 Task: Add a signature Kayla Brown containing With heartfelt thanks and warm wishes, Kayla Brown to email address softage.3@softage.net and add a folder Water quality
Action: Mouse moved to (92, 106)
Screenshot: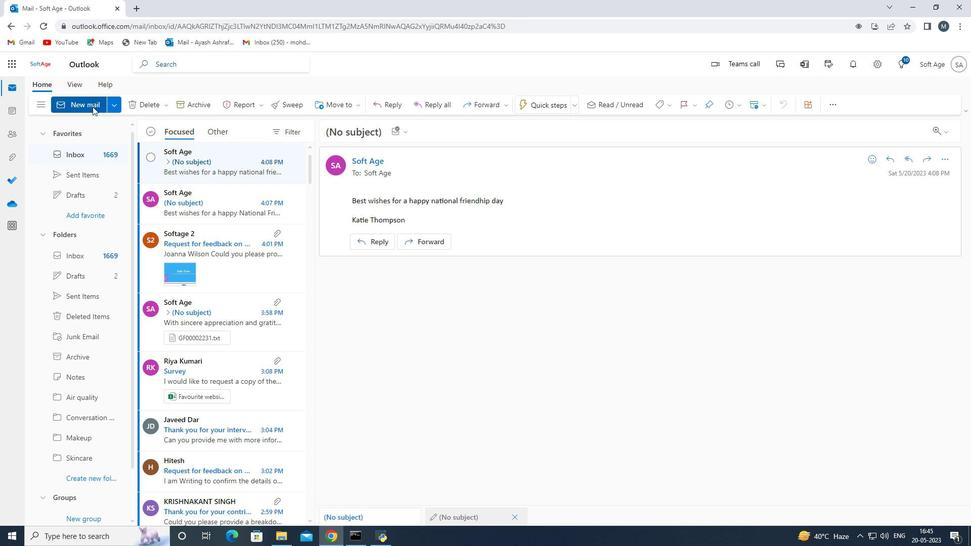 
Action: Mouse pressed left at (92, 106)
Screenshot: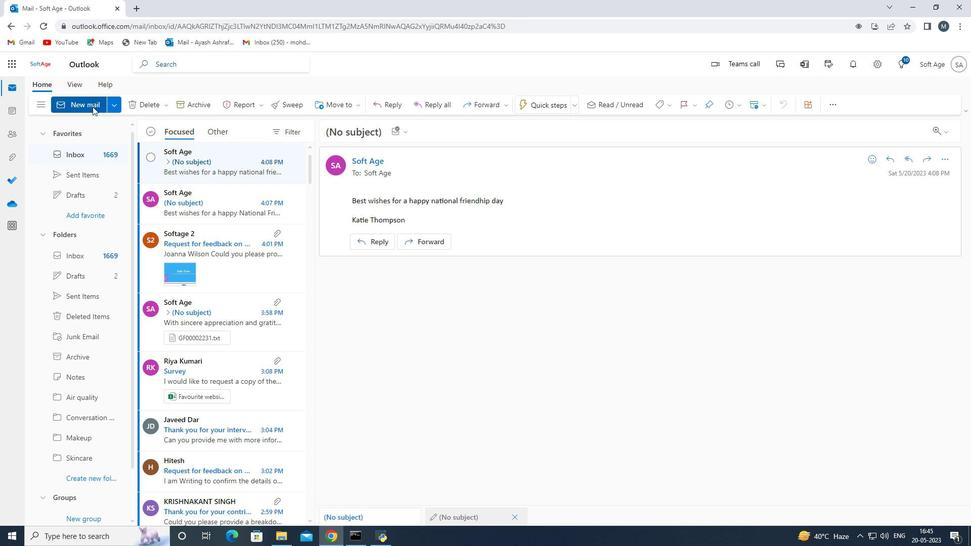 
Action: Mouse moved to (405, 164)
Screenshot: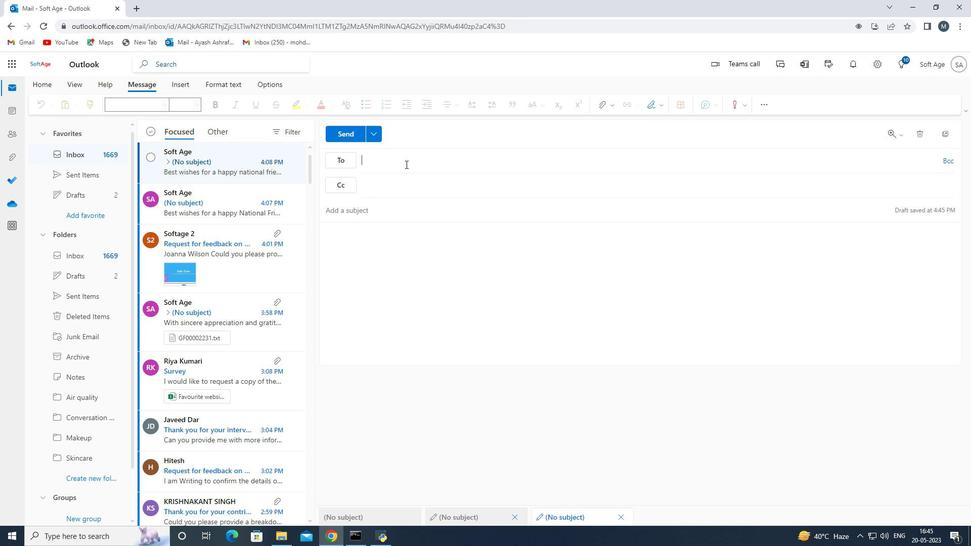 
Action: Mouse pressed left at (405, 164)
Screenshot: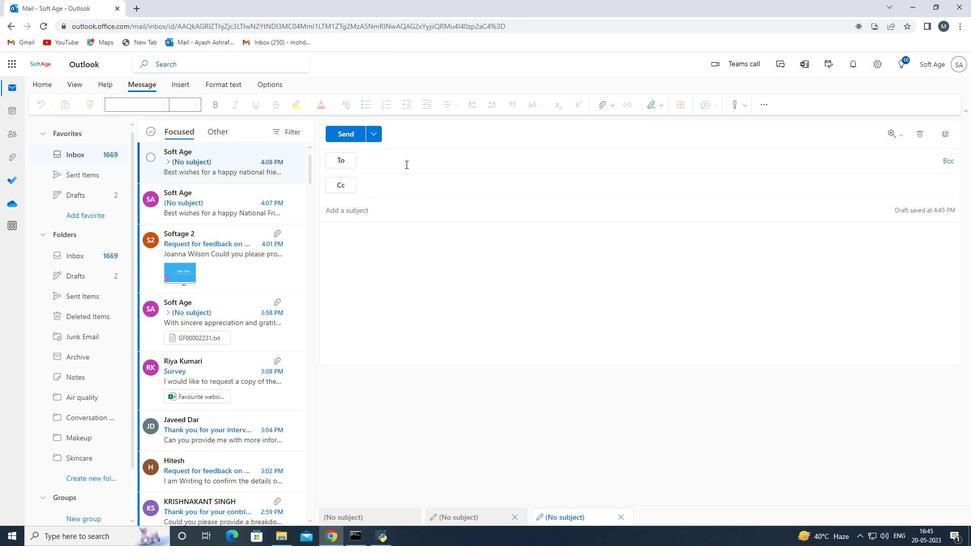 
Action: Mouse moved to (405, 163)
Screenshot: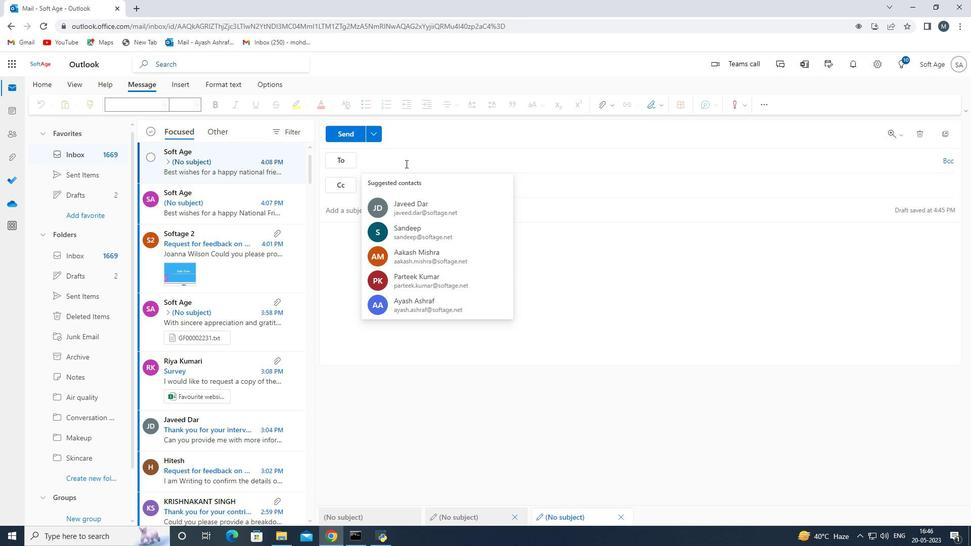 
Action: Key pressed <Key.shift>Kayla<Key.space><Key.shift>Brown<Key.space><Key.backspace><Key.backspace><Key.backspace><Key.backspace><Key.backspace><Key.backspace><Key.backspace><Key.backspace><Key.backspace><Key.backspace><Key.backspace><Key.backspace><Key.backspace><Key.backspace><Key.backspace><Key.backspace><Key.backspace><Key.backspace>
Screenshot: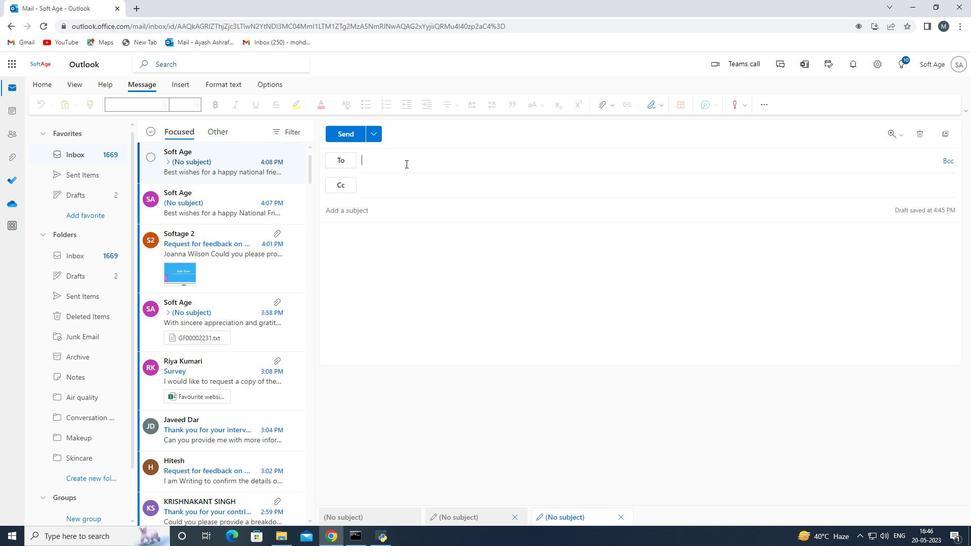 
Action: Mouse moved to (652, 108)
Screenshot: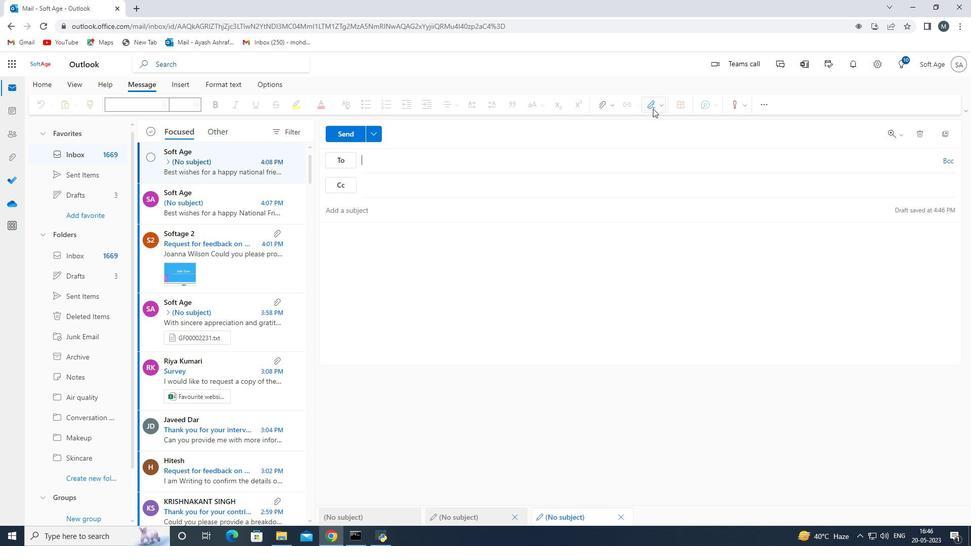 
Action: Mouse pressed left at (652, 108)
Screenshot: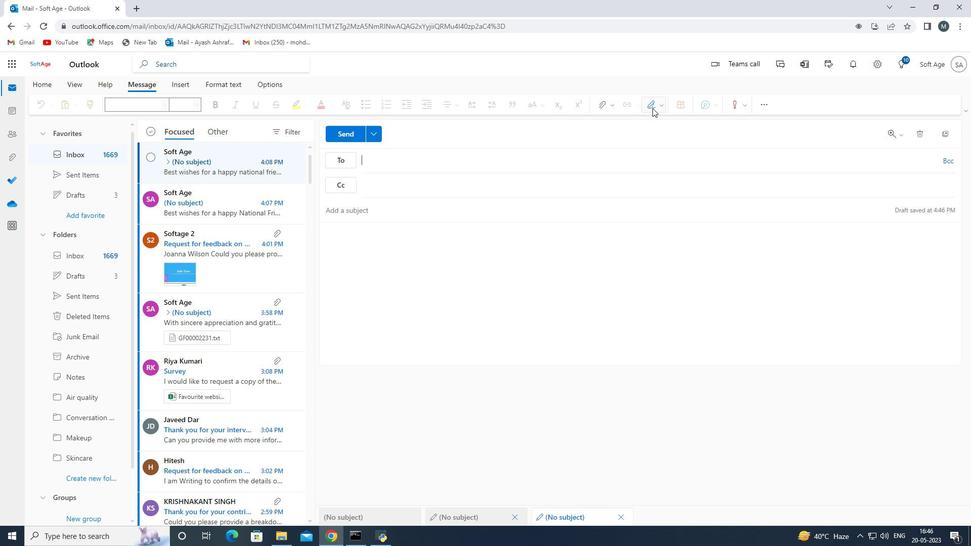 
Action: Mouse moved to (633, 149)
Screenshot: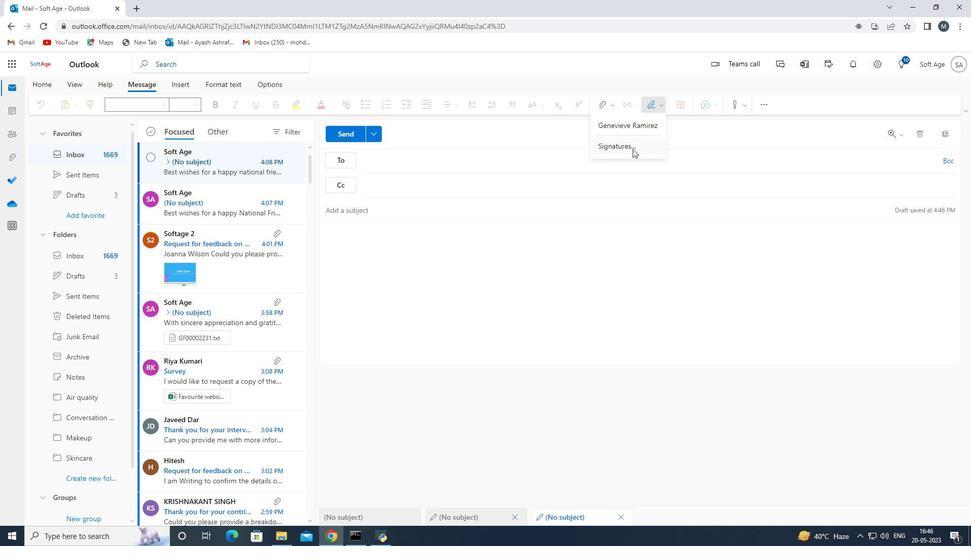 
Action: Mouse pressed left at (633, 149)
Screenshot: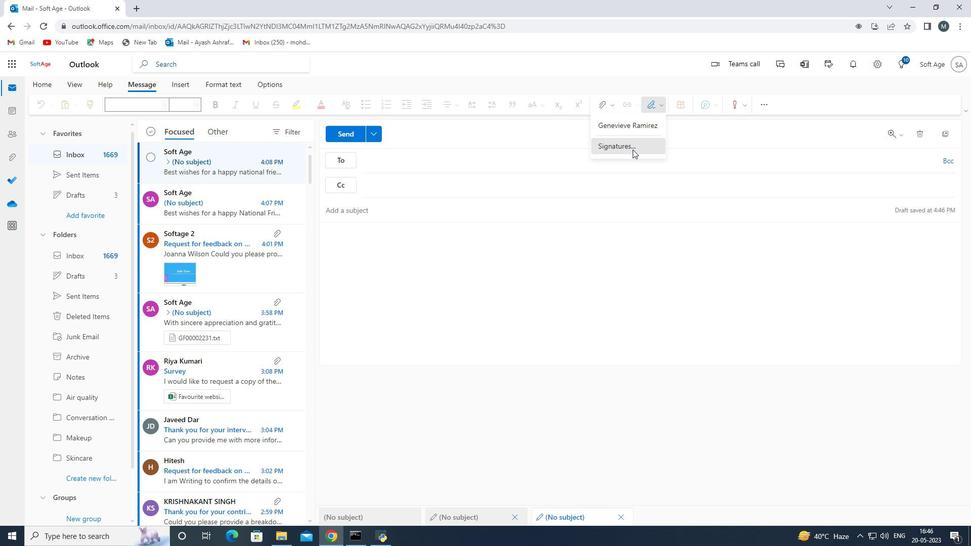
Action: Mouse moved to (673, 183)
Screenshot: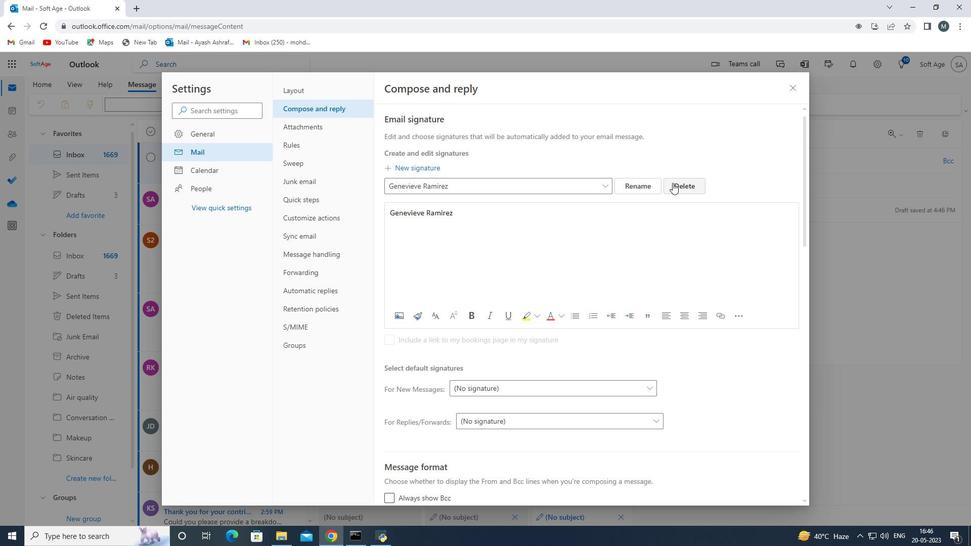 
Action: Mouse pressed left at (673, 183)
Screenshot: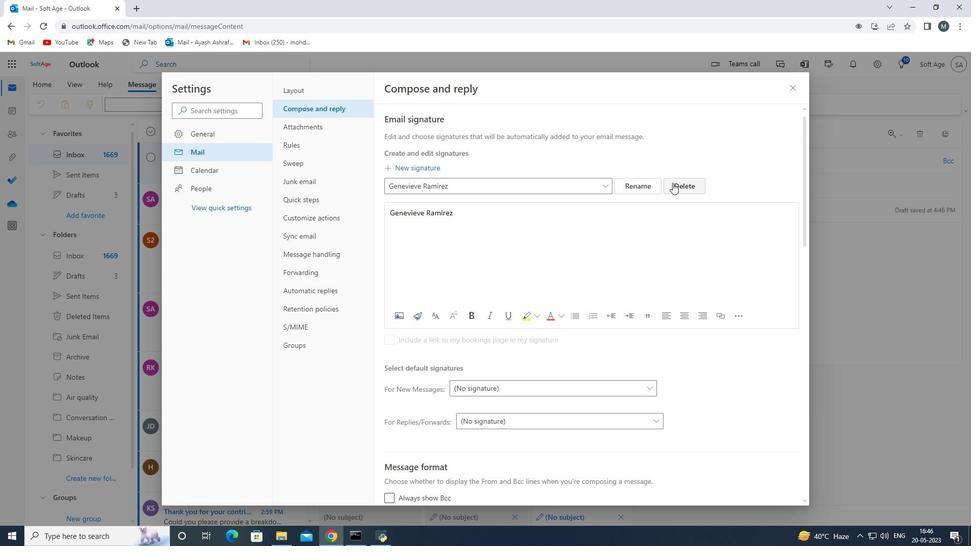 
Action: Mouse moved to (506, 184)
Screenshot: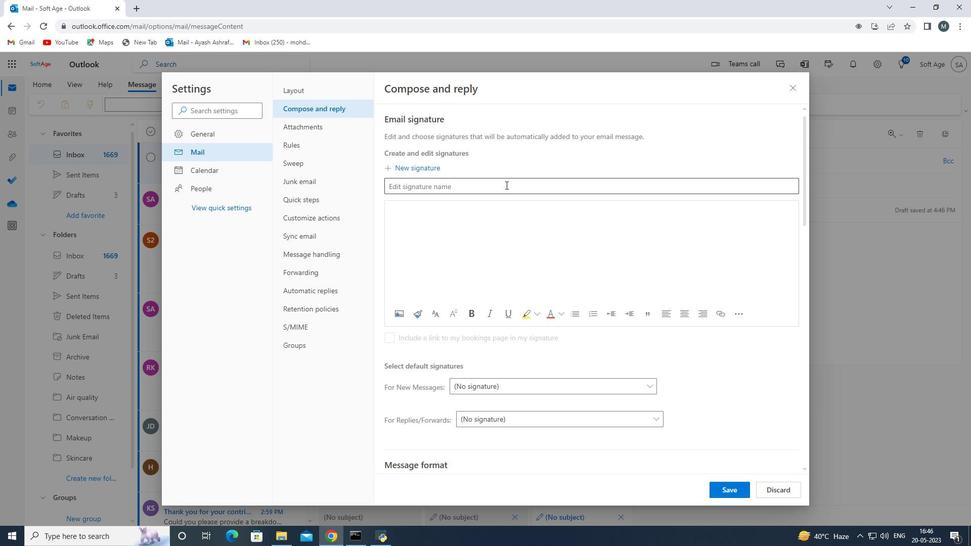 
Action: Mouse pressed left at (506, 184)
Screenshot: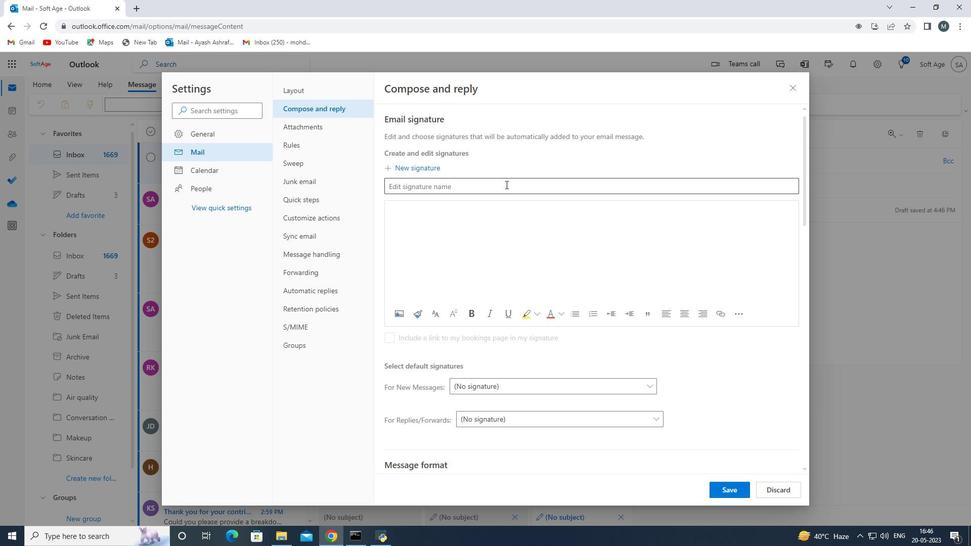 
Action: Mouse moved to (506, 184)
Screenshot: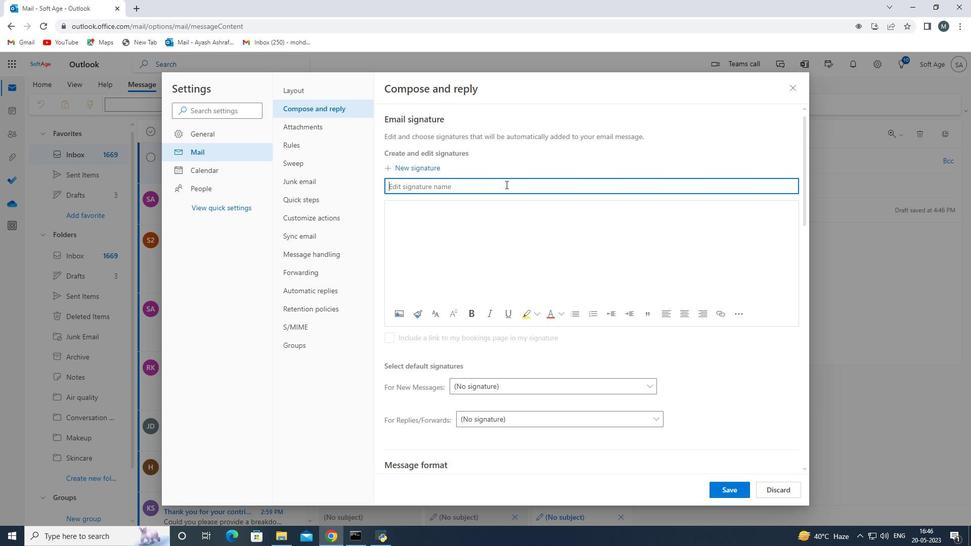 
Action: Key pressed <Key.shift><Key.shift><Key.shift><Key.shift><Key.shift><Key.shift><Key.shift><Key.shift><Key.shift><Key.shift><Key.shift><Key.shift><Key.shift><Key.shift><Key.shift><Key.shift><Key.shift><Key.shift>Kayla<Key.space><Key.shift>Brown<Key.space>
Screenshot: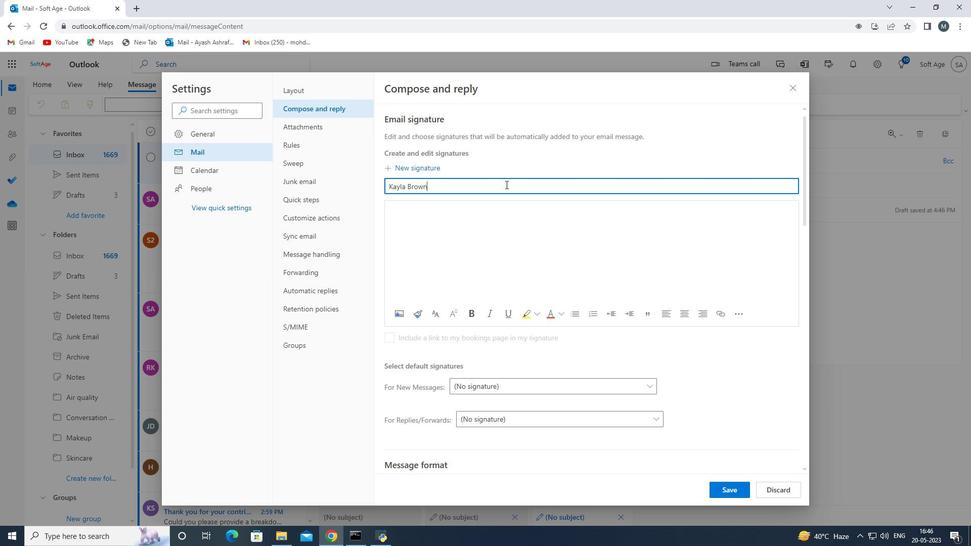 
Action: Mouse moved to (464, 224)
Screenshot: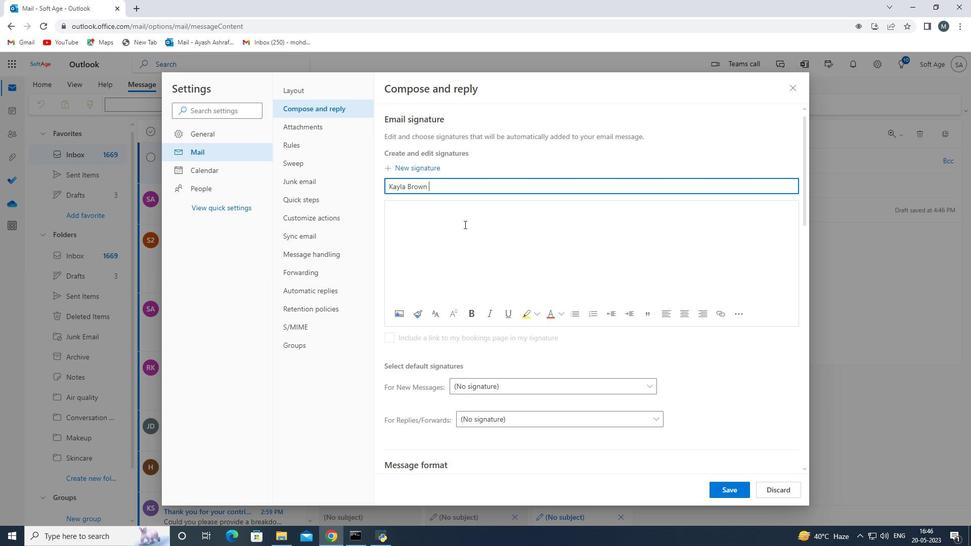 
Action: Mouse pressed left at (464, 224)
Screenshot: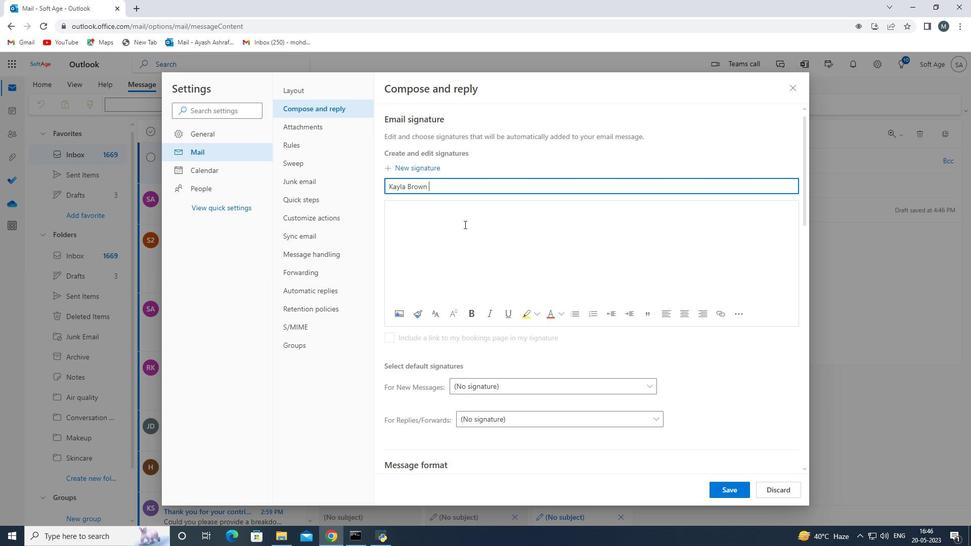 
Action: Key pressed <Key.shift><Key.shift><Key.shift><Key.shift><Key.shift><Key.shift><Key.shift><Key.shift><Key.shift><Key.shift><Key.shift>Kayla<Key.space><Key.shift>Brown<Key.space>
Screenshot: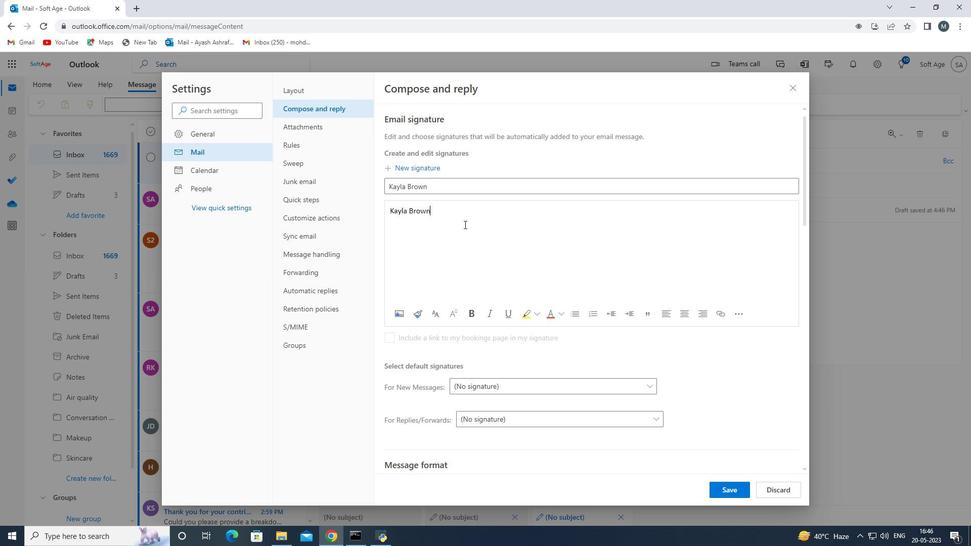 
Action: Mouse moved to (743, 492)
Screenshot: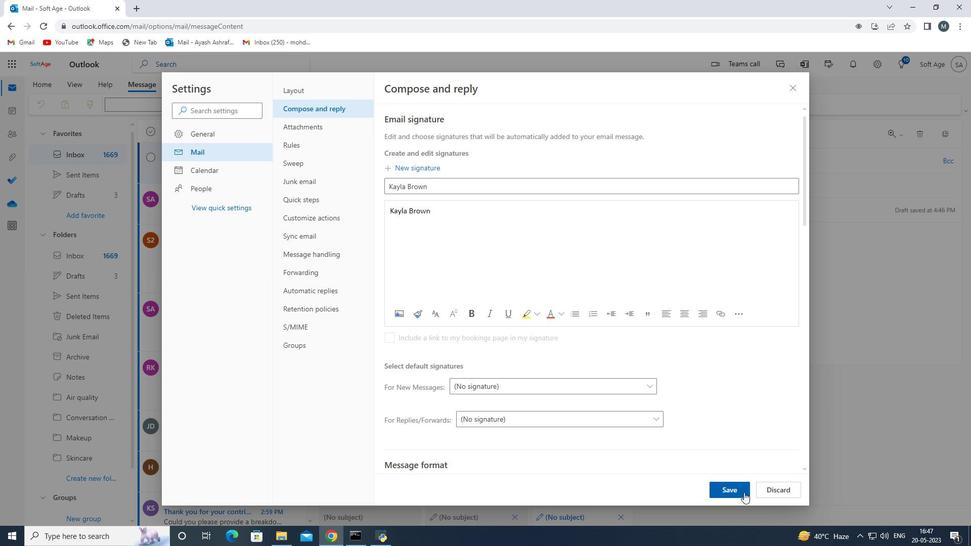 
Action: Mouse pressed left at (743, 492)
Screenshot: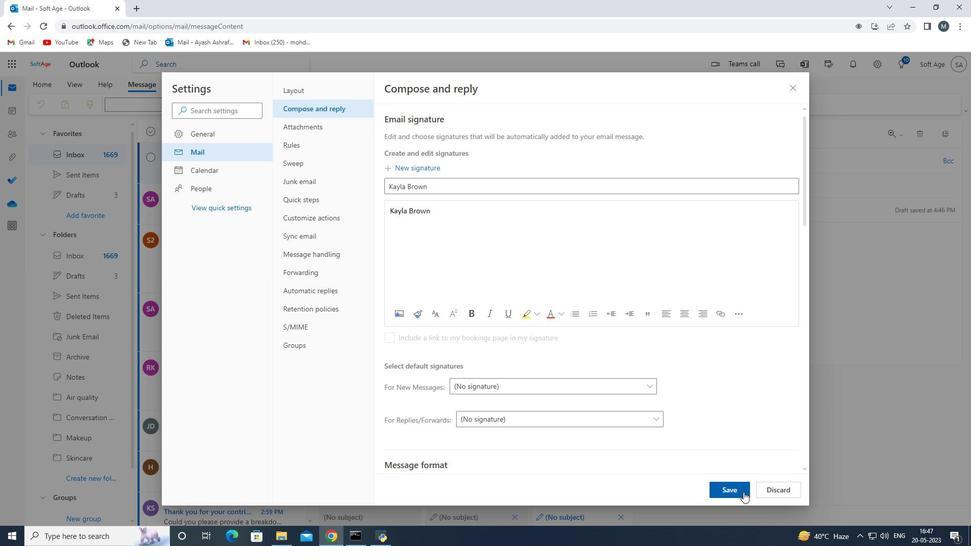 
Action: Mouse moved to (789, 89)
Screenshot: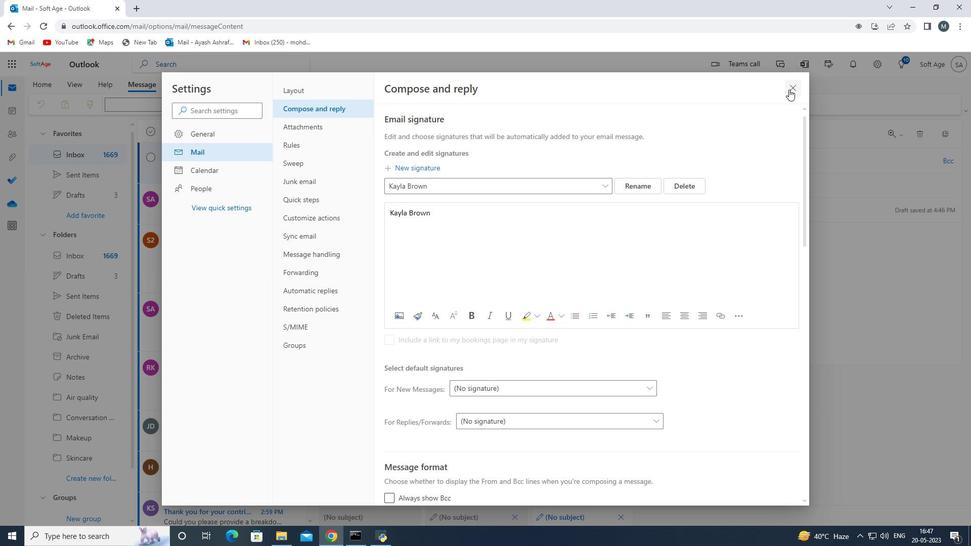 
Action: Mouse pressed left at (789, 89)
Screenshot: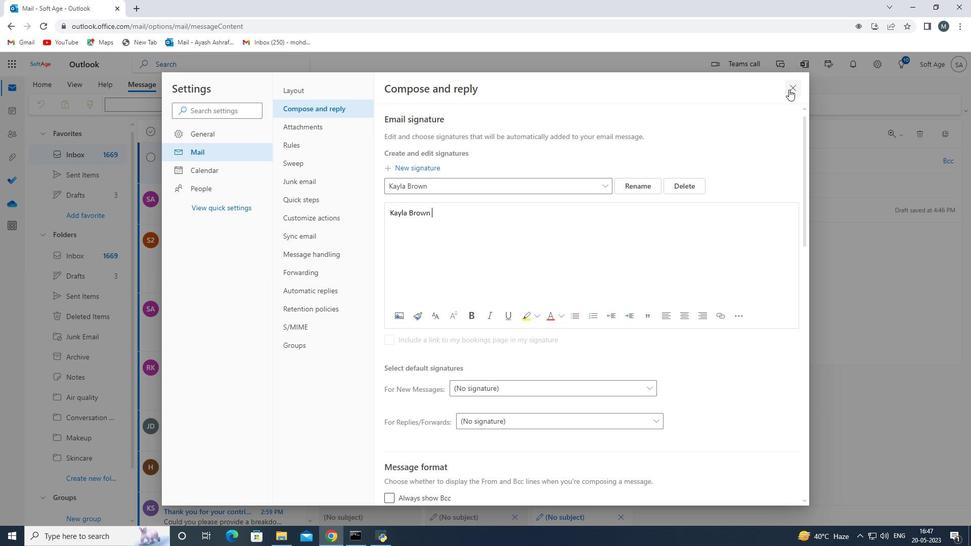 
Action: Mouse moved to (415, 208)
Screenshot: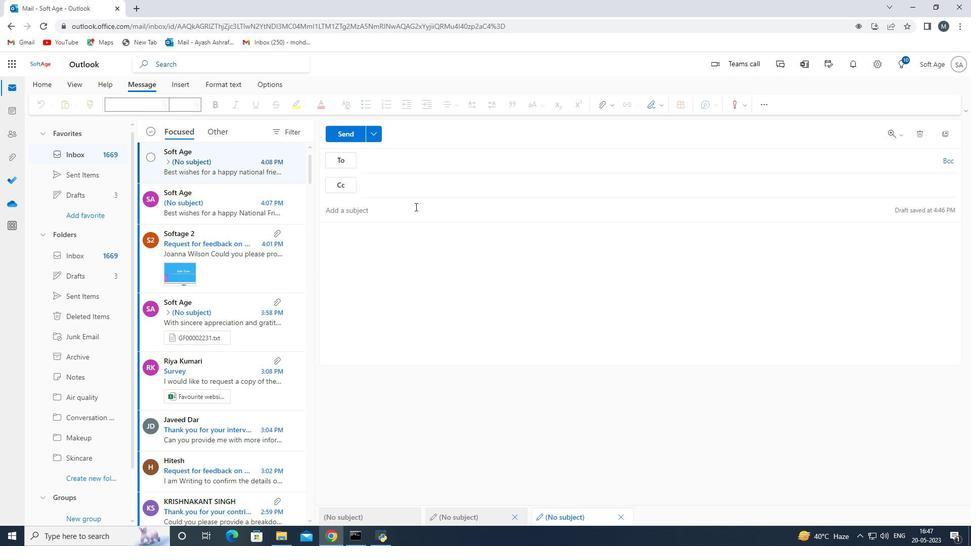 
Action: Mouse pressed left at (415, 208)
Screenshot: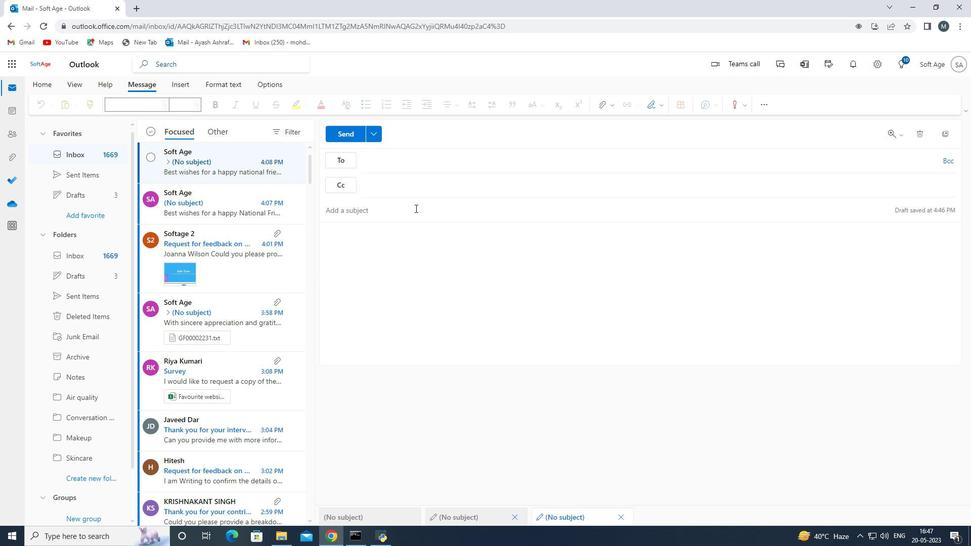 
Action: Mouse moved to (417, 239)
Screenshot: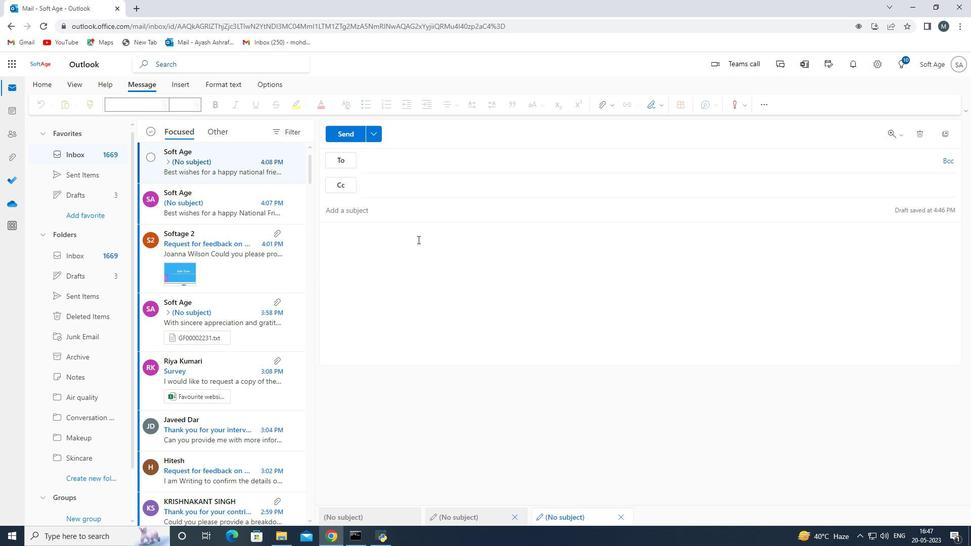 
Action: Mouse pressed left at (417, 239)
Screenshot: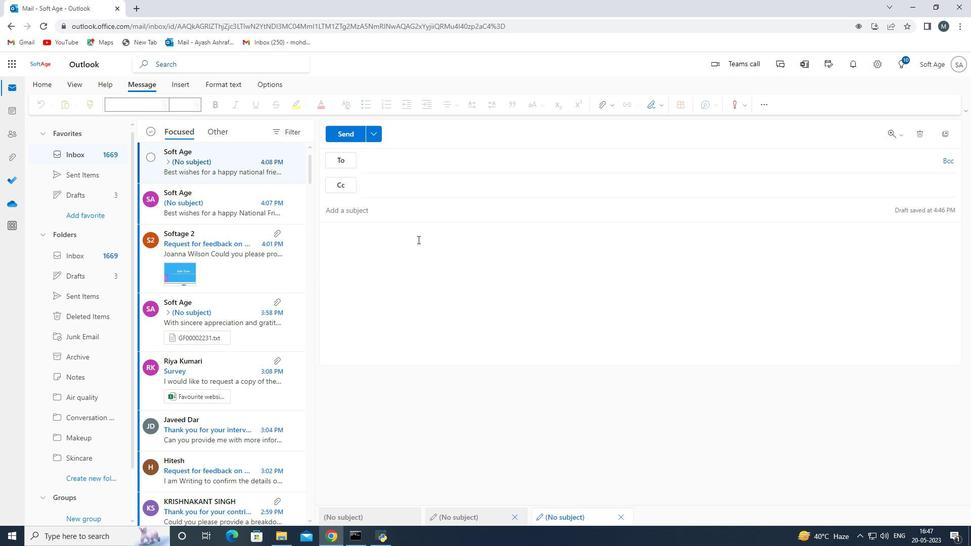 
Action: Mouse moved to (654, 106)
Screenshot: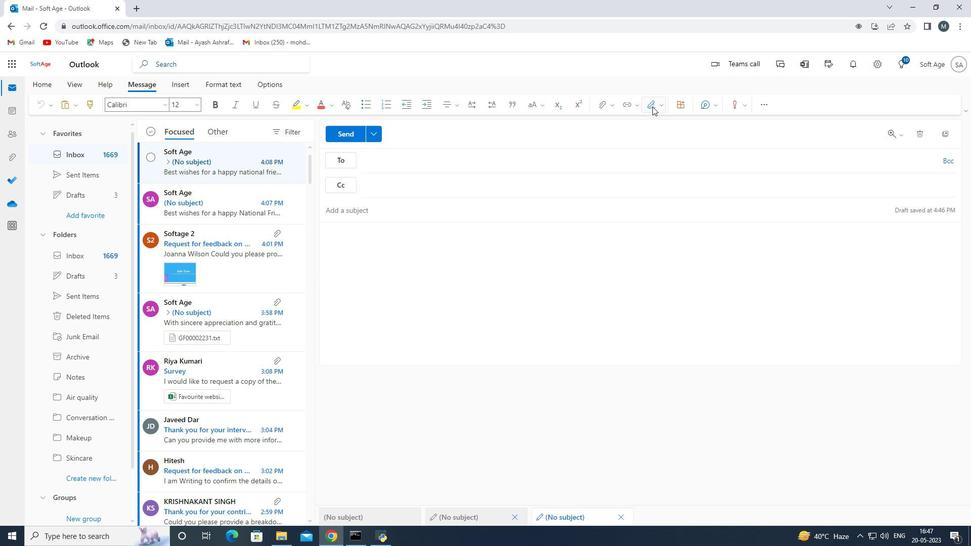 
Action: Mouse pressed left at (654, 106)
Screenshot: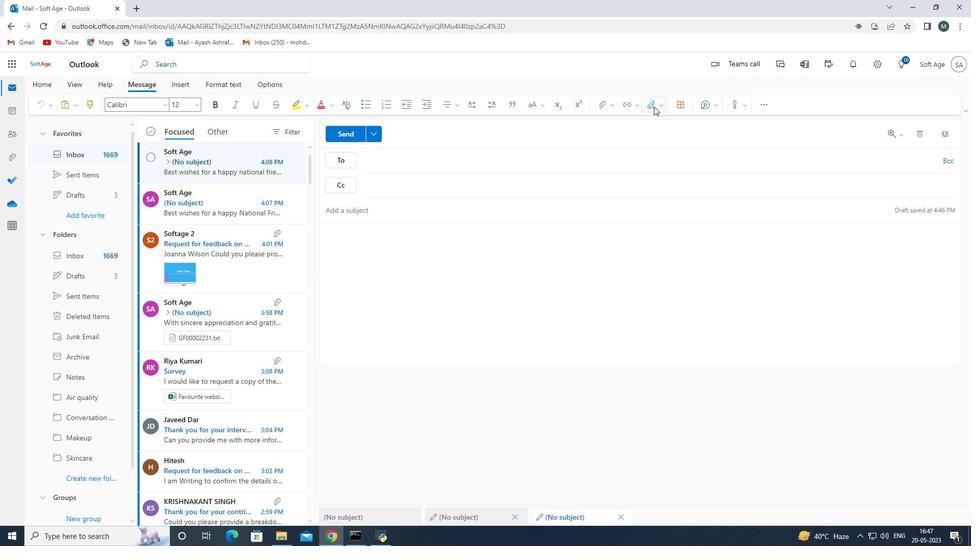 
Action: Mouse moved to (644, 141)
Screenshot: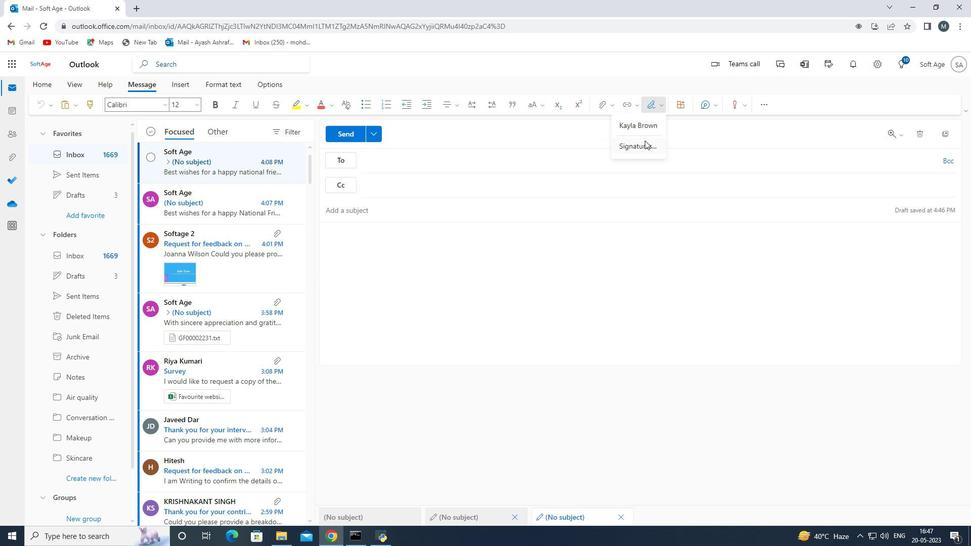 
Action: Mouse pressed left at (644, 141)
Screenshot: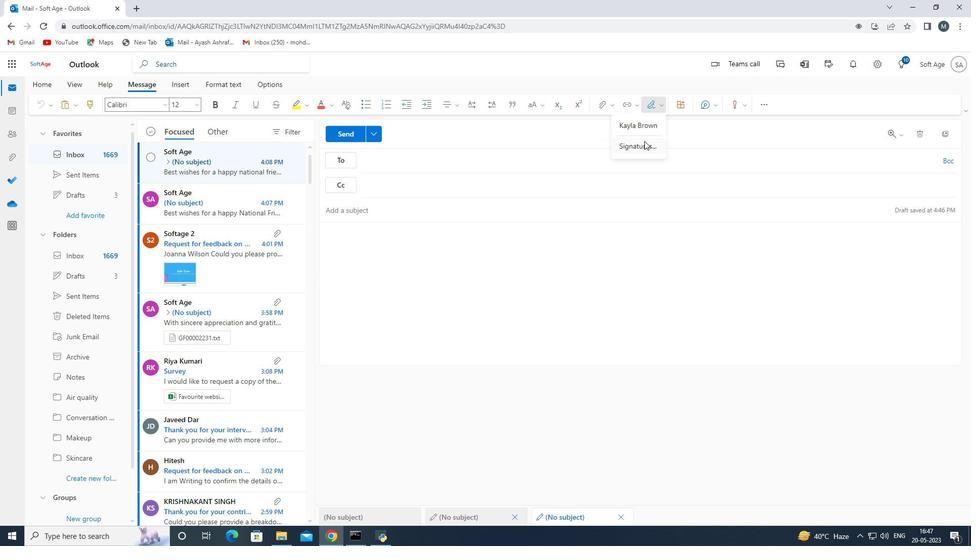 
Action: Mouse moved to (797, 87)
Screenshot: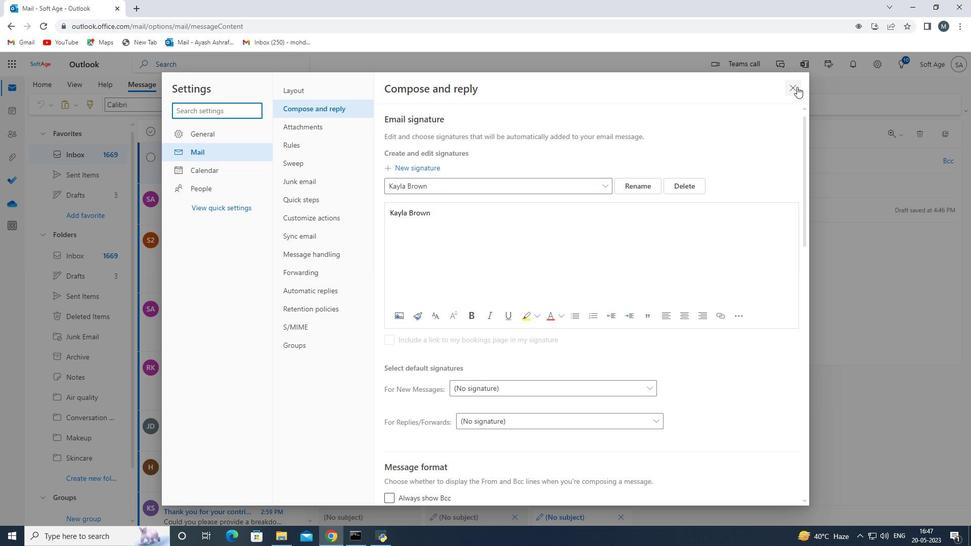 
Action: Mouse pressed left at (797, 87)
Screenshot: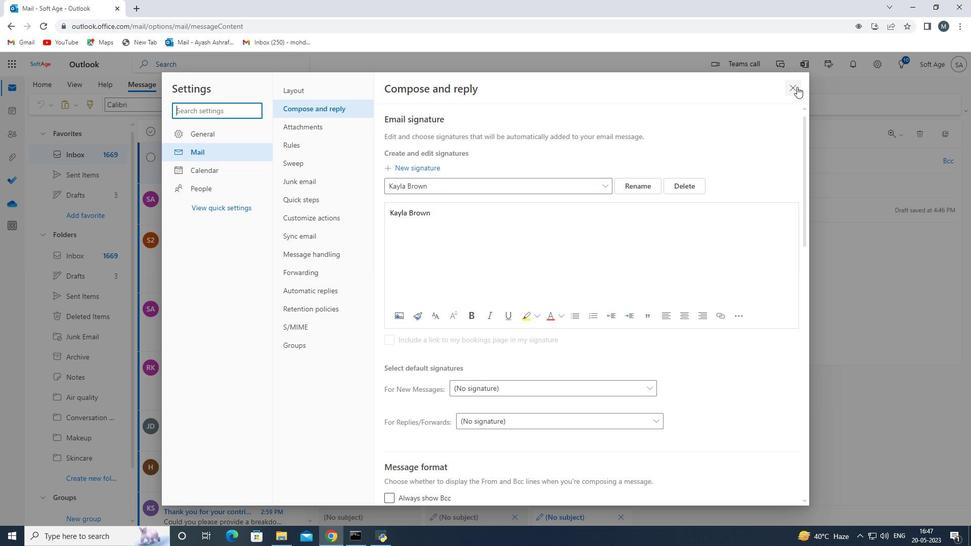 
Action: Mouse moved to (375, 274)
Screenshot: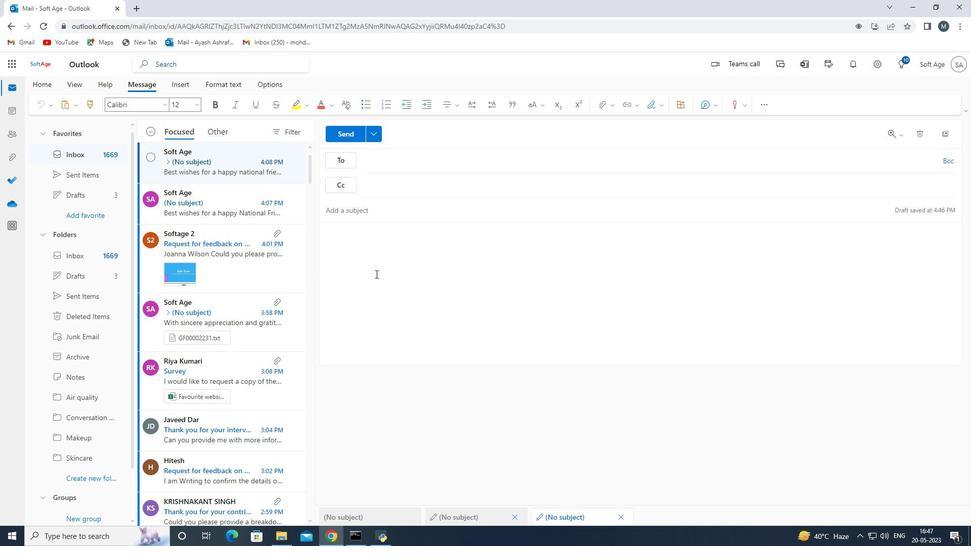 
Action: Mouse pressed left at (375, 274)
Screenshot: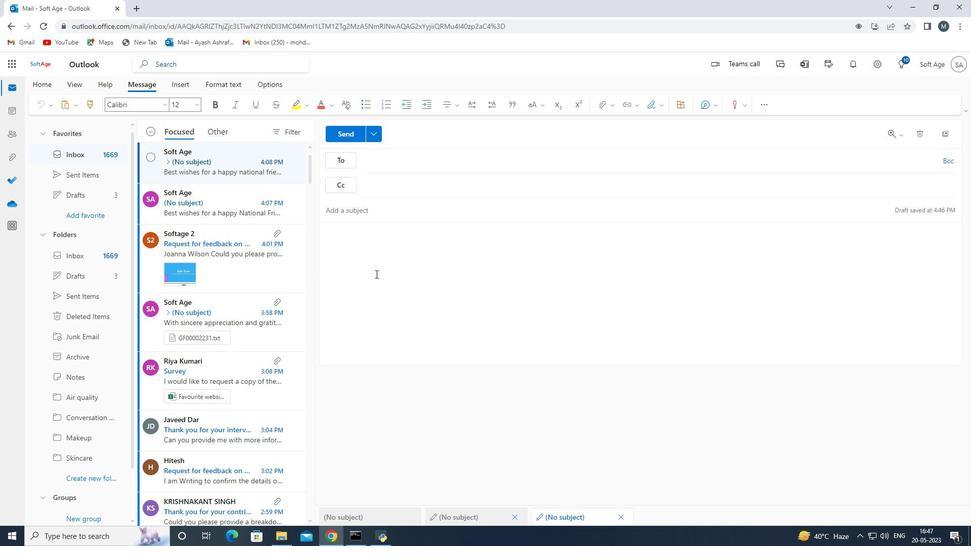 
Action: Mouse moved to (657, 104)
Screenshot: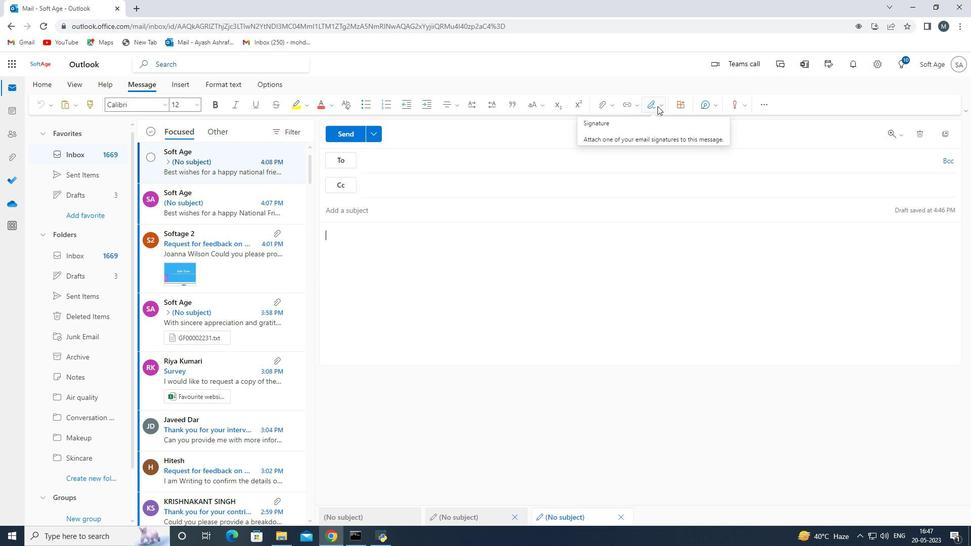 
Action: Mouse pressed left at (657, 104)
Screenshot: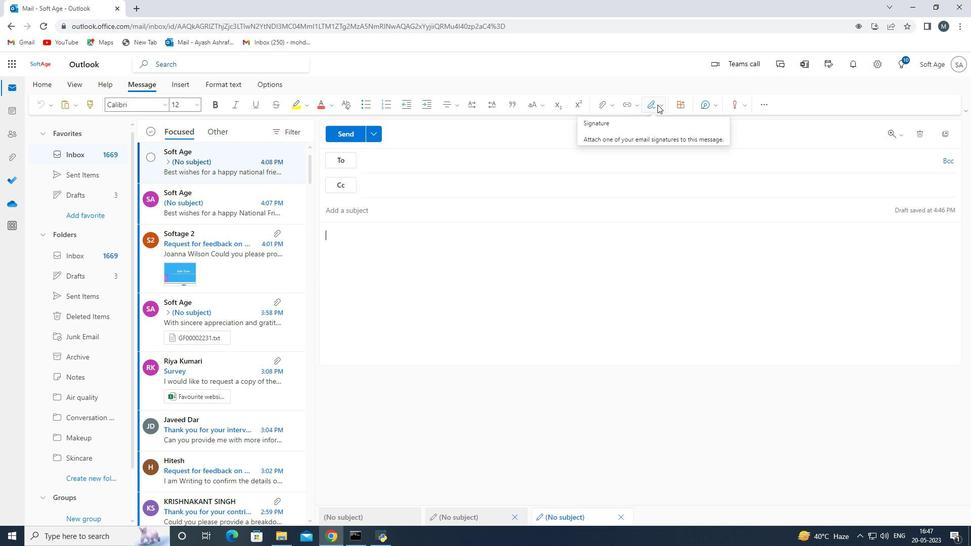 
Action: Mouse moved to (642, 129)
Screenshot: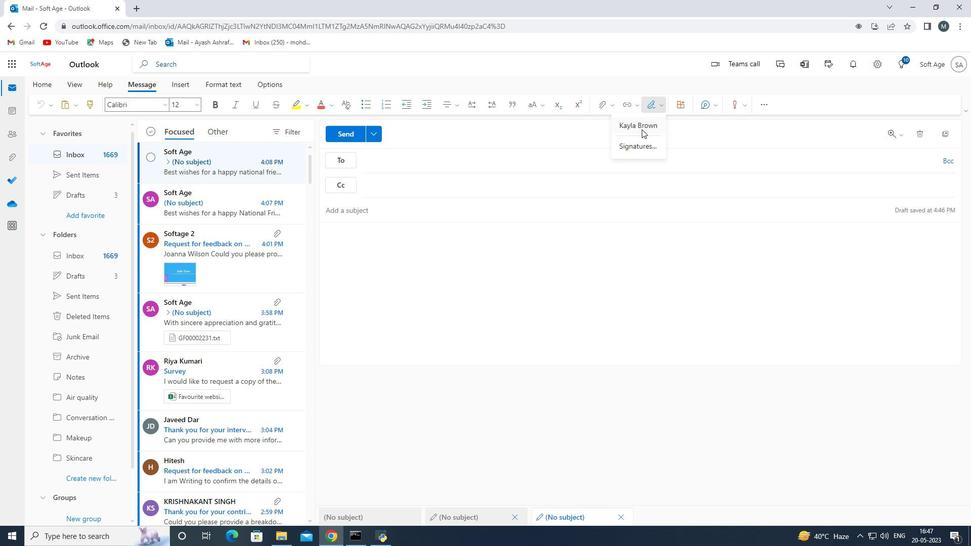 
Action: Mouse pressed left at (642, 129)
Screenshot: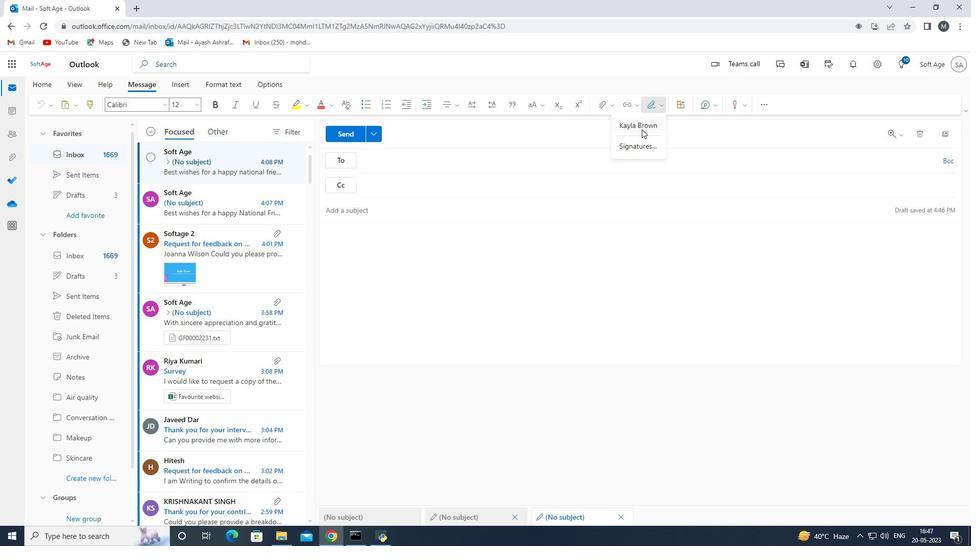 
Action: Mouse moved to (378, 229)
Screenshot: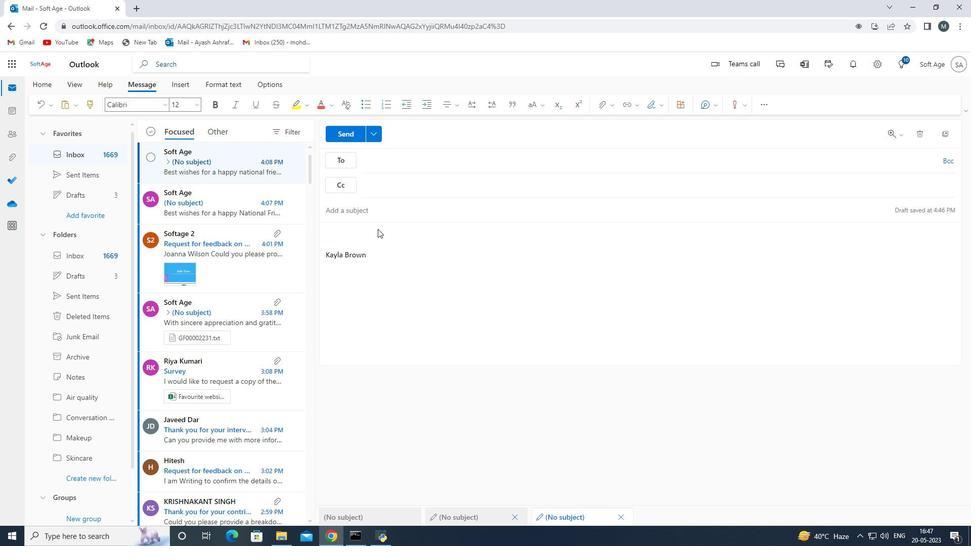 
Action: Key pressed <Key.shift>Heartfelt<Key.space>thanks<Key.space>and<Key.space>warm<Key.space>wishes<Key.space>
Screenshot: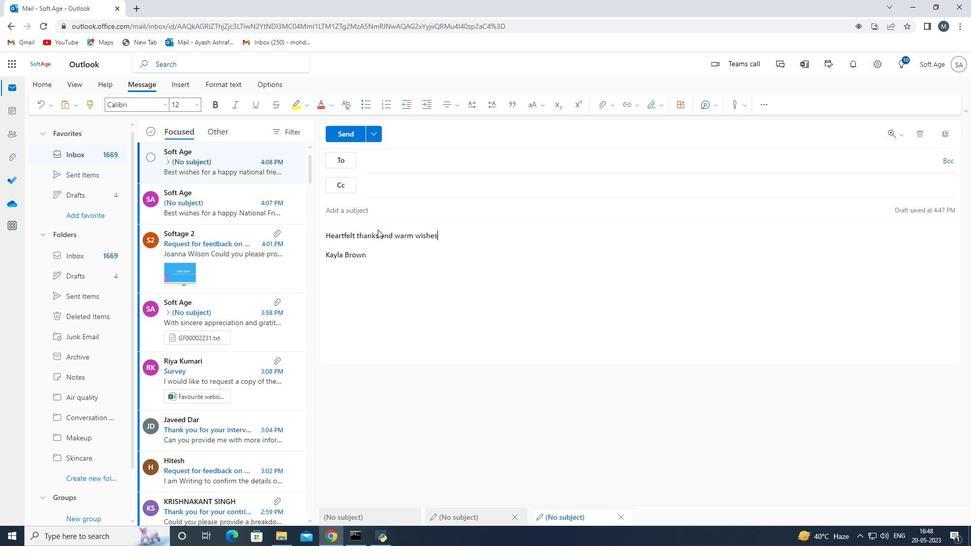 
Action: Mouse moved to (389, 160)
Screenshot: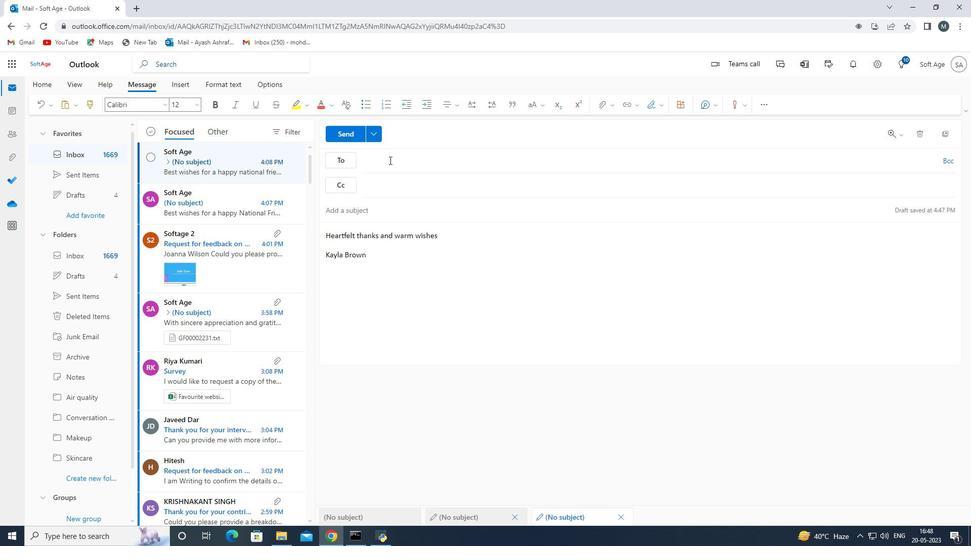 
Action: Mouse pressed left at (389, 160)
Screenshot: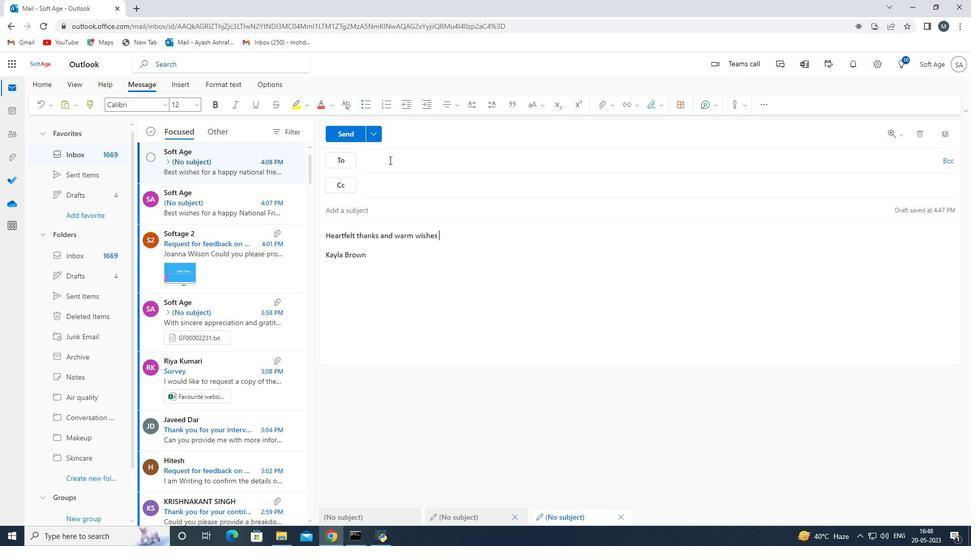 
Action: Key pressed <Key.shift>Softage.3<Key.shift>@
Screenshot: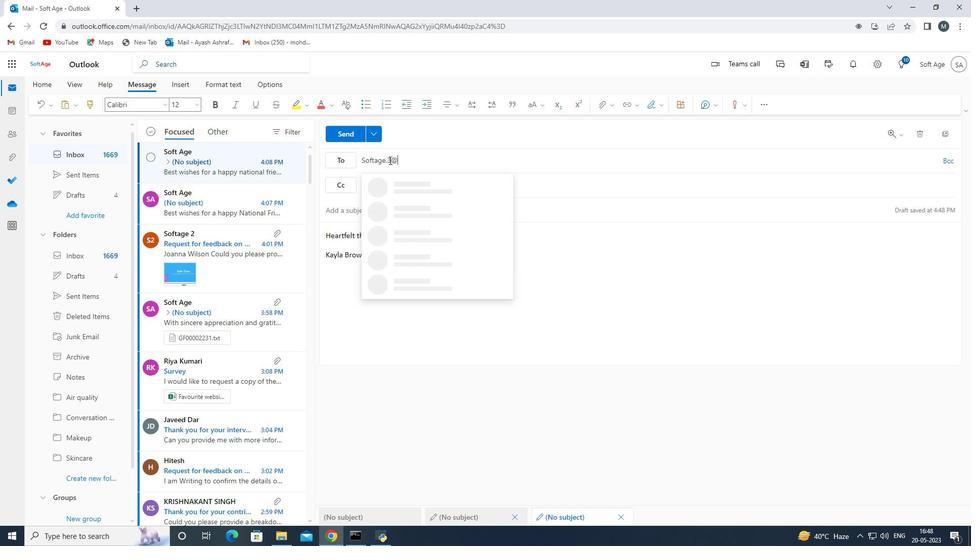 
Action: Mouse moved to (406, 192)
Screenshot: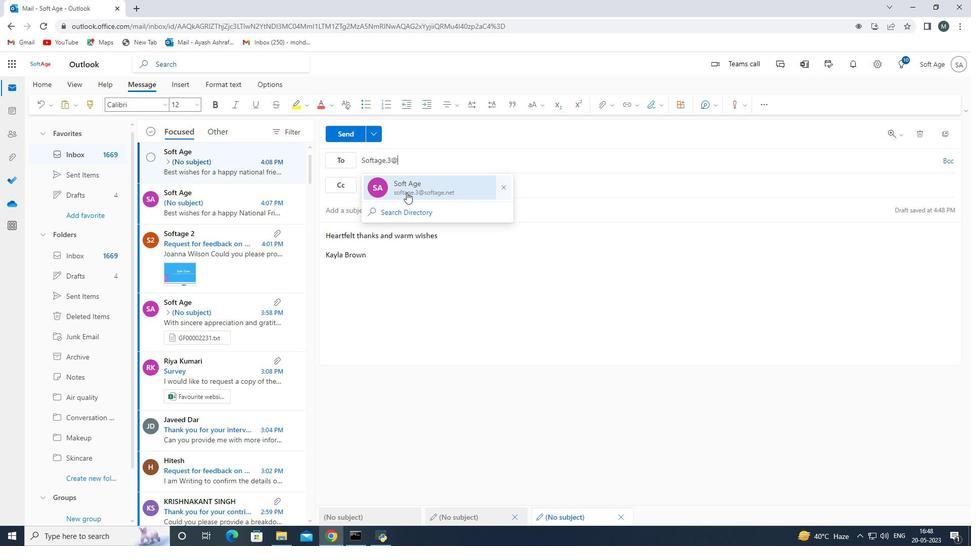 
Action: Mouse pressed left at (406, 192)
Screenshot: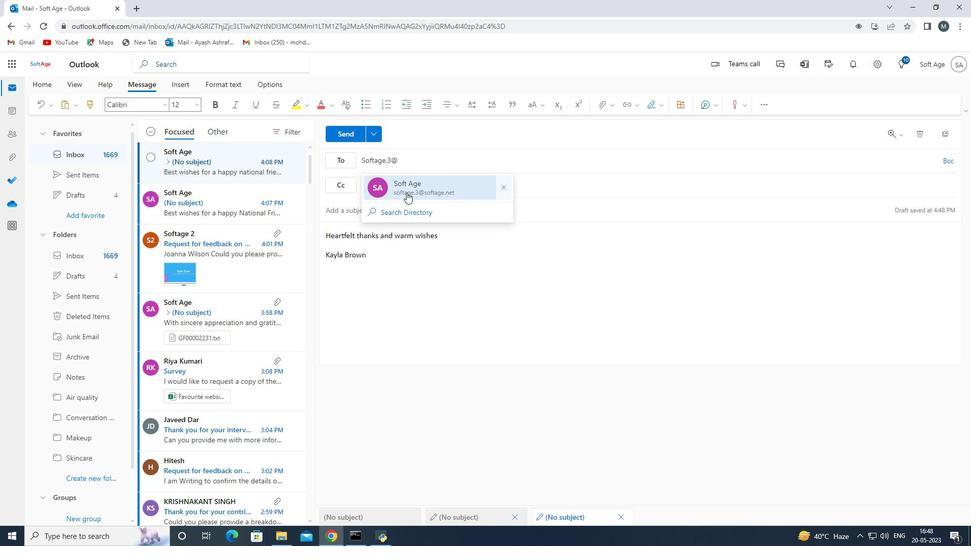 
Action: Mouse moved to (96, 423)
Screenshot: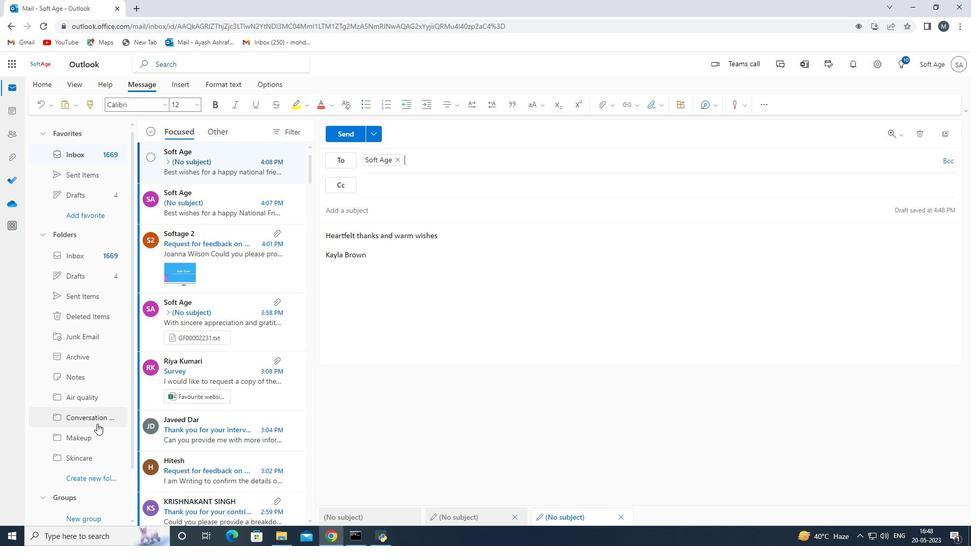 
Action: Mouse scrolled (96, 423) with delta (0, 0)
Screenshot: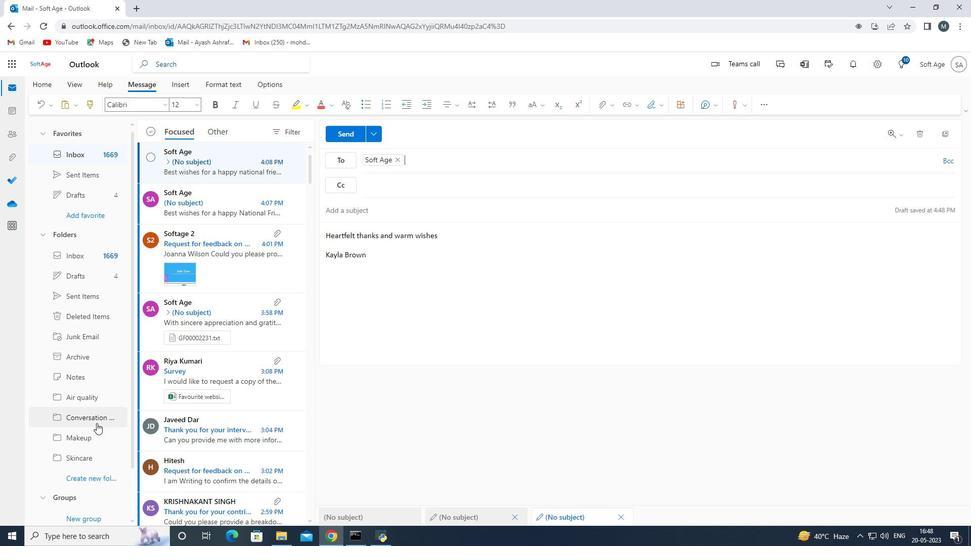 
Action: Mouse scrolled (96, 423) with delta (0, 0)
Screenshot: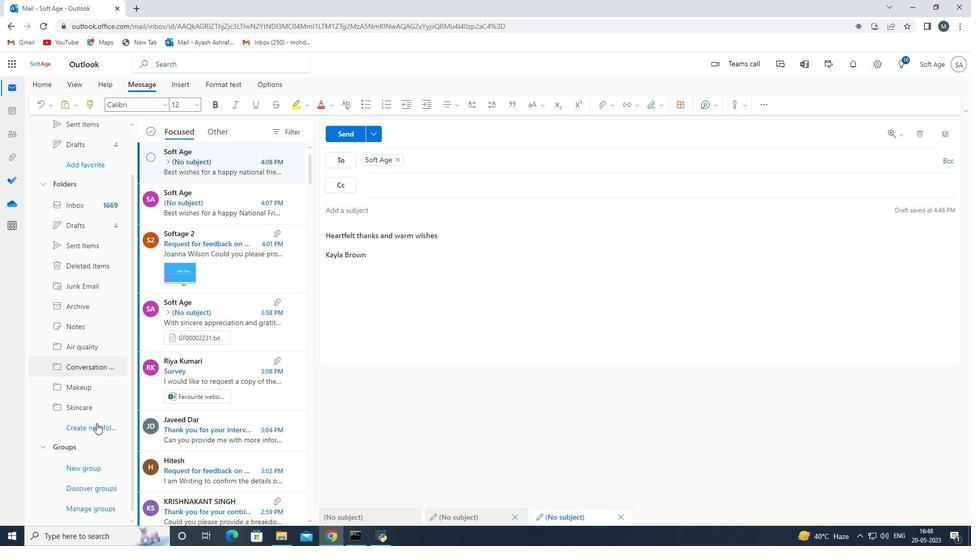 
Action: Mouse moved to (103, 440)
Screenshot: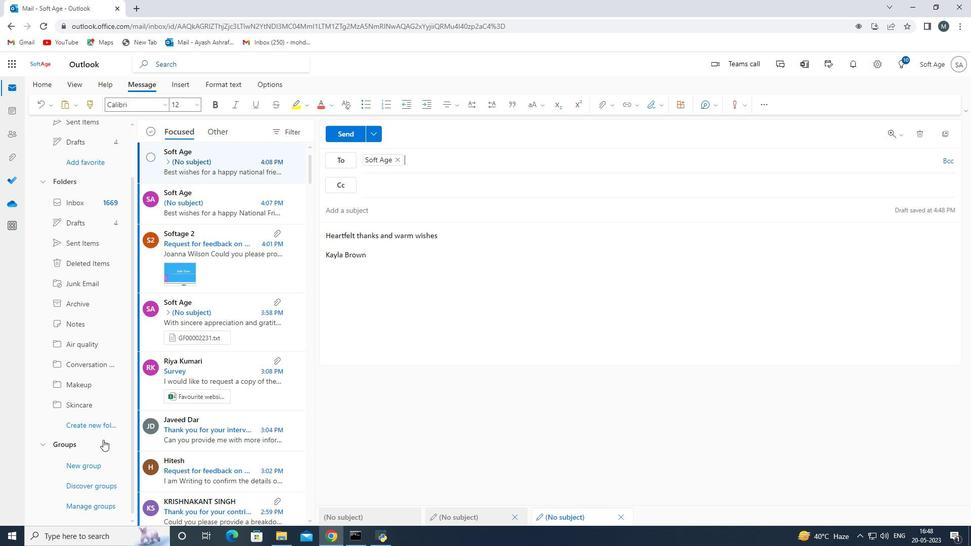 
Action: Mouse scrolled (103, 439) with delta (0, 0)
Screenshot: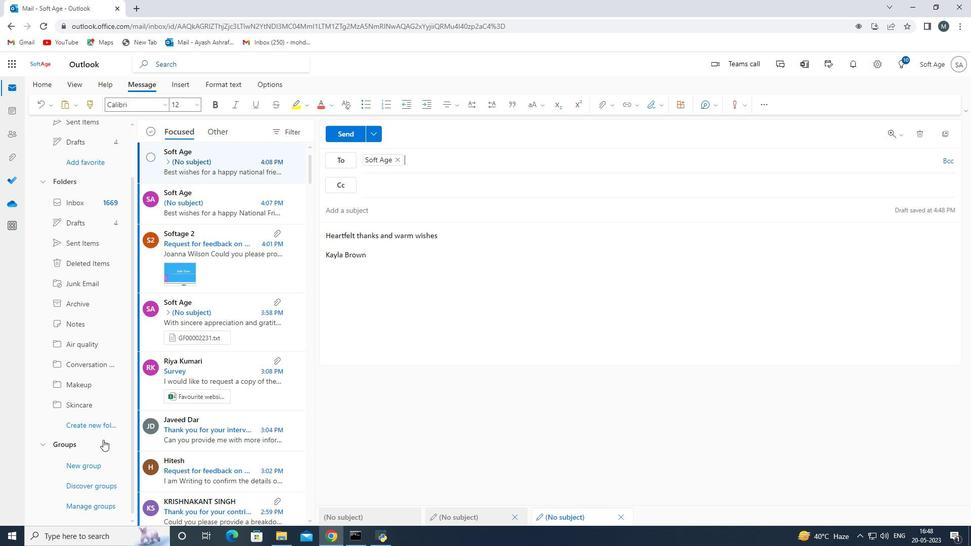 
Action: Mouse moved to (109, 425)
Screenshot: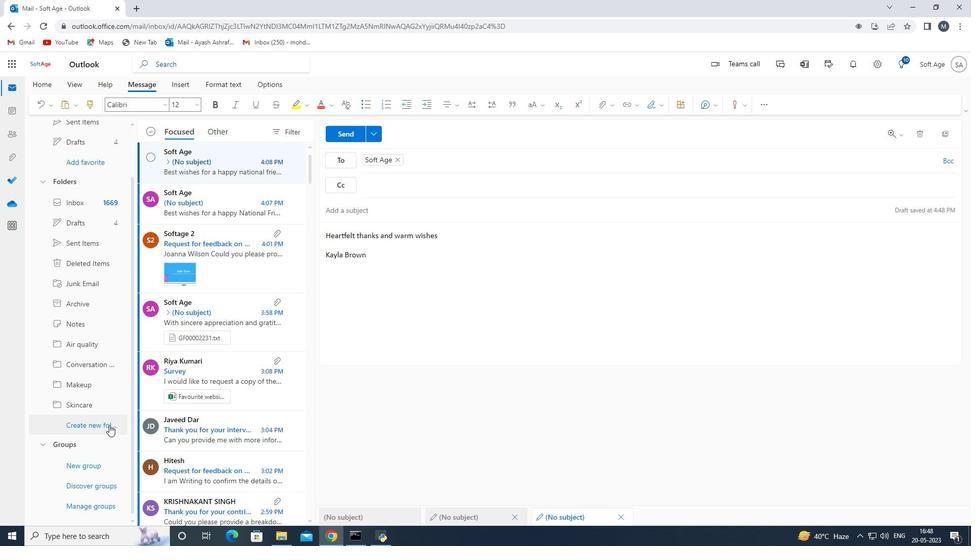 
Action: Mouse pressed left at (109, 425)
Screenshot: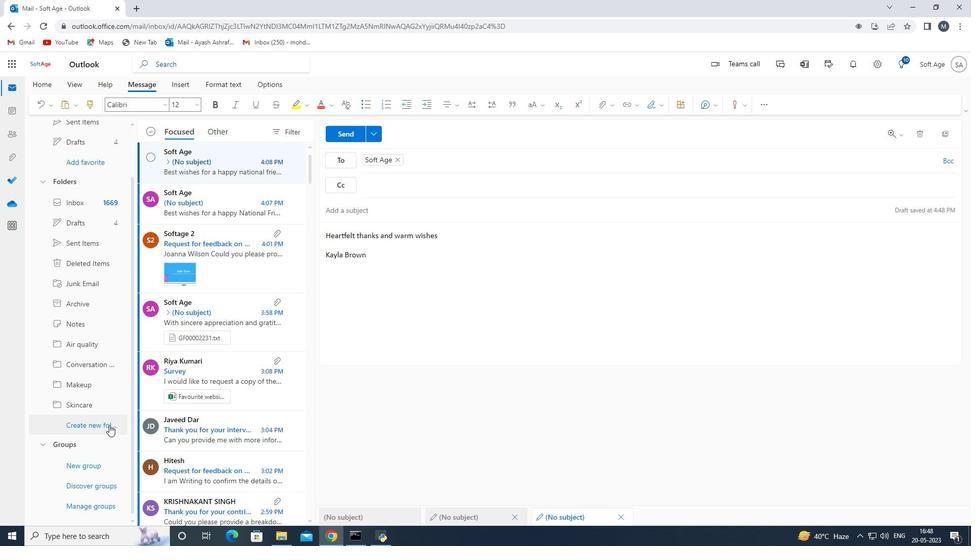 
Action: Mouse moved to (73, 428)
Screenshot: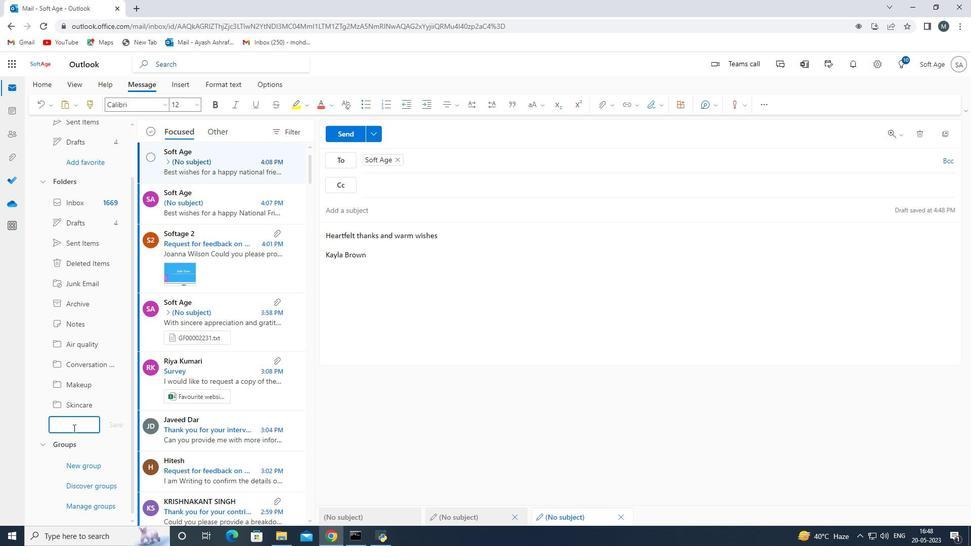 
Action: Mouse pressed left at (73, 428)
Screenshot: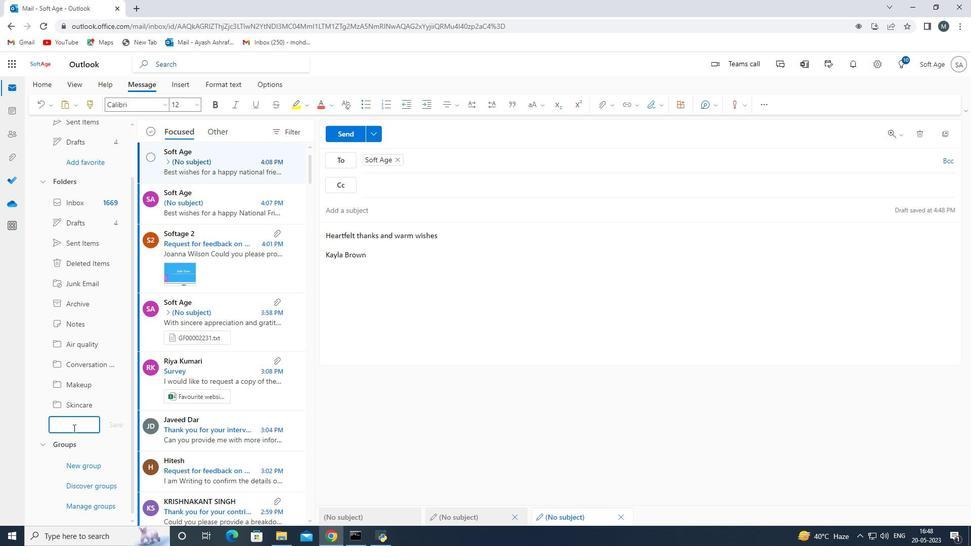 
Action: Key pressed <Key.shift>Water<Key.space><Key.shift>uality<Key.space>
Screenshot: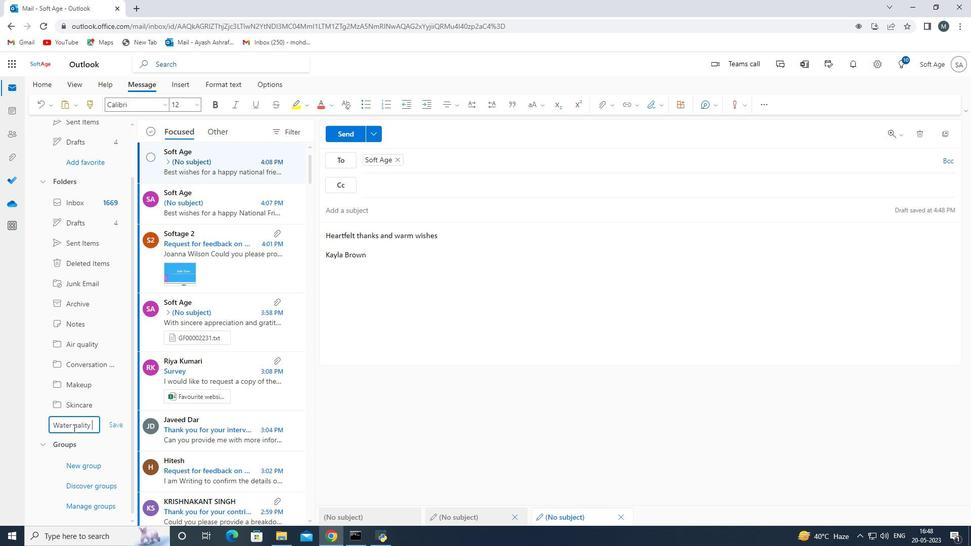 
Action: Mouse moved to (72, 427)
Screenshot: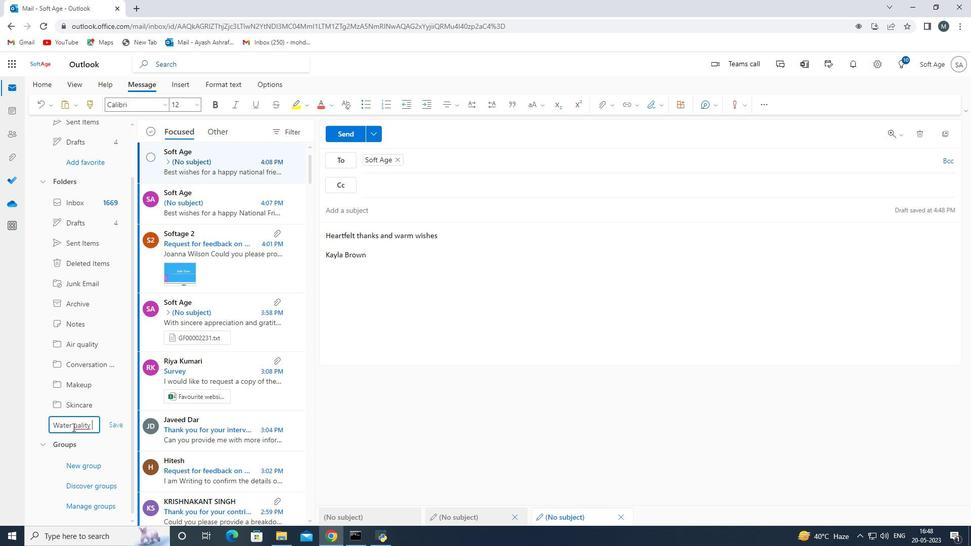
Action: Mouse pressed left at (72, 427)
Screenshot: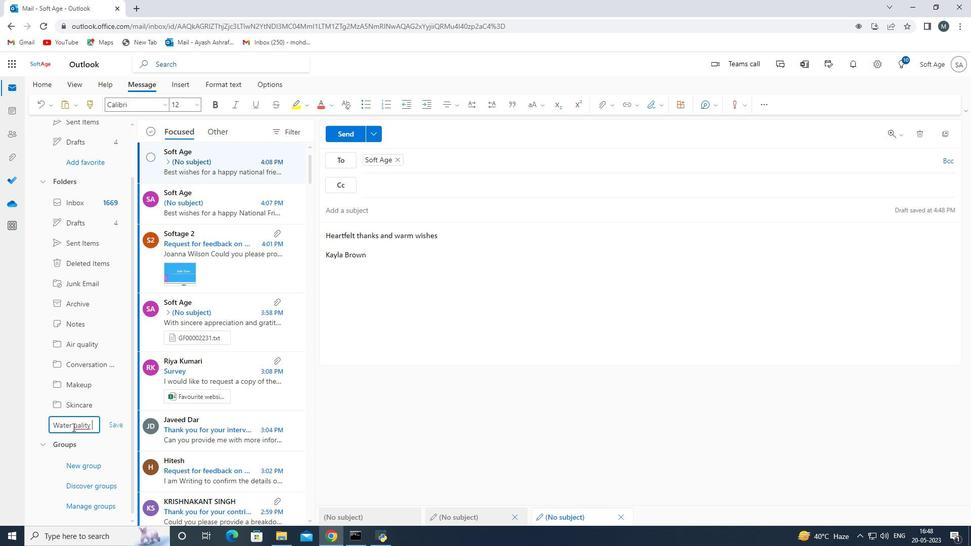 
Action: Mouse moved to (94, 435)
Screenshot: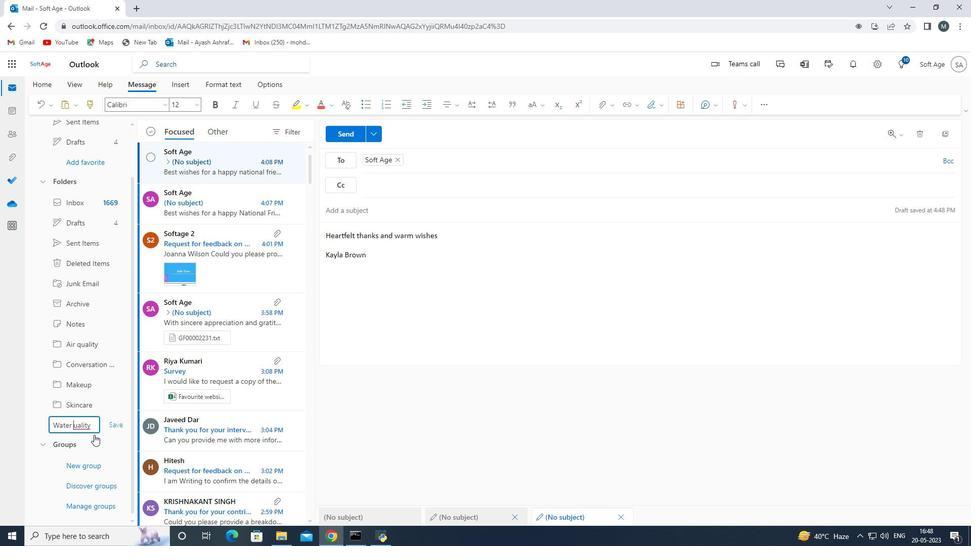 
Action: Key pressed q
Screenshot: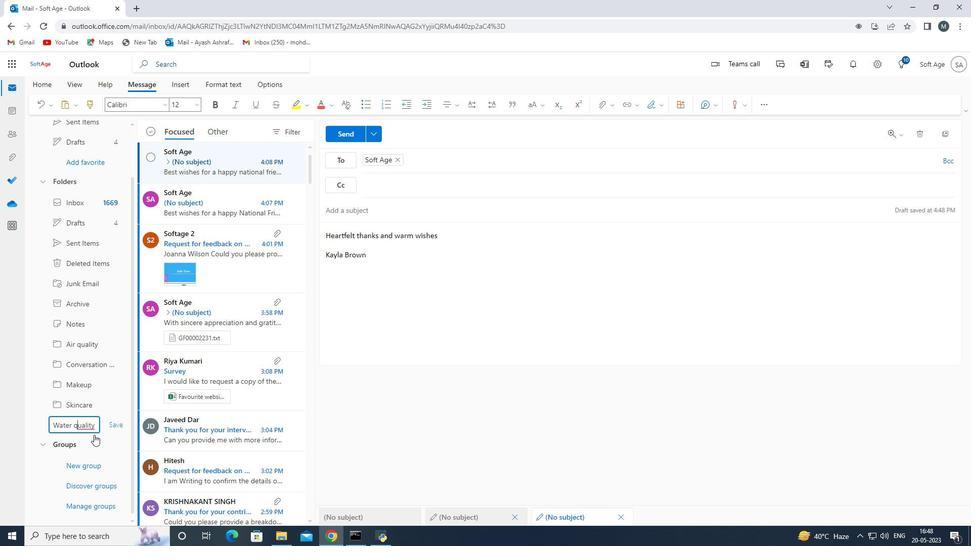 
Action: Mouse moved to (117, 428)
Screenshot: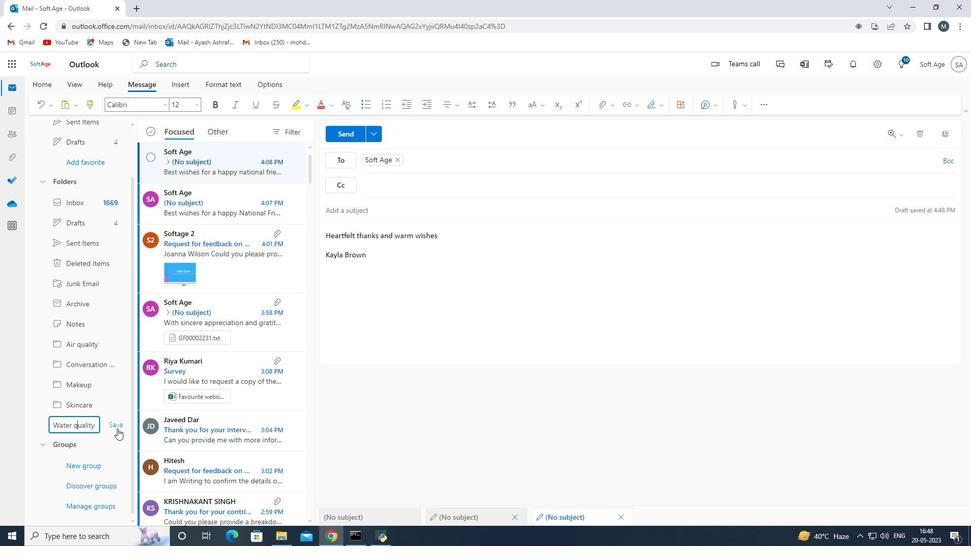
Action: Mouse pressed left at (117, 428)
Screenshot: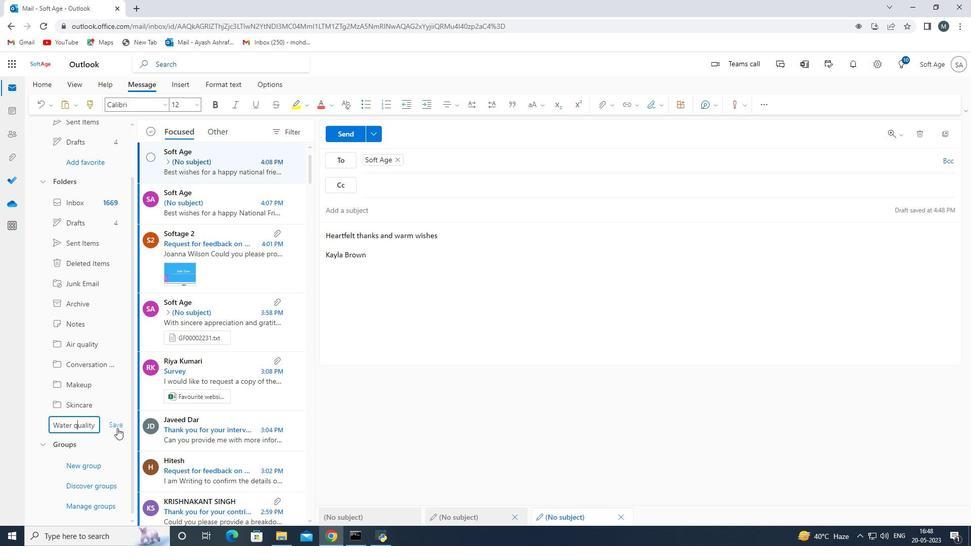 
Action: Mouse moved to (347, 128)
Screenshot: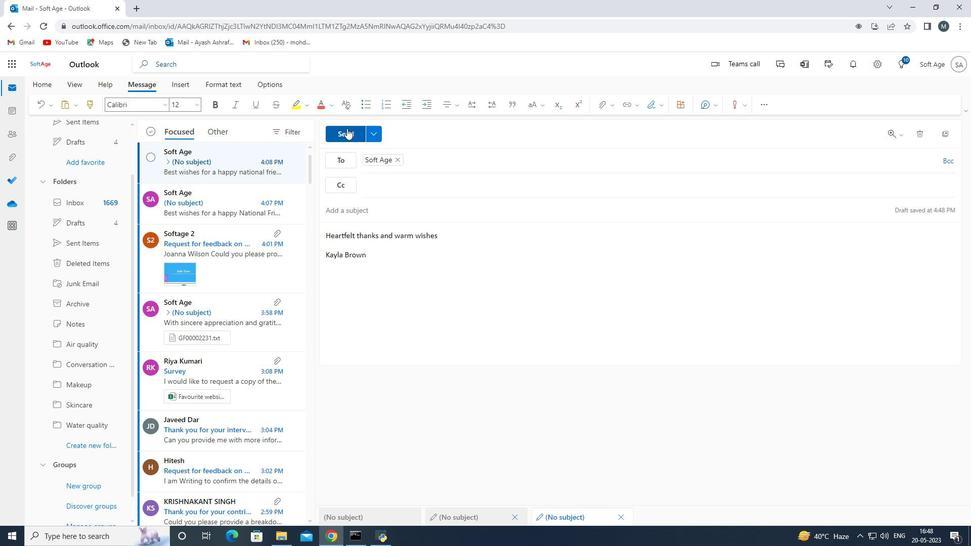 
Action: Mouse pressed left at (347, 128)
Screenshot: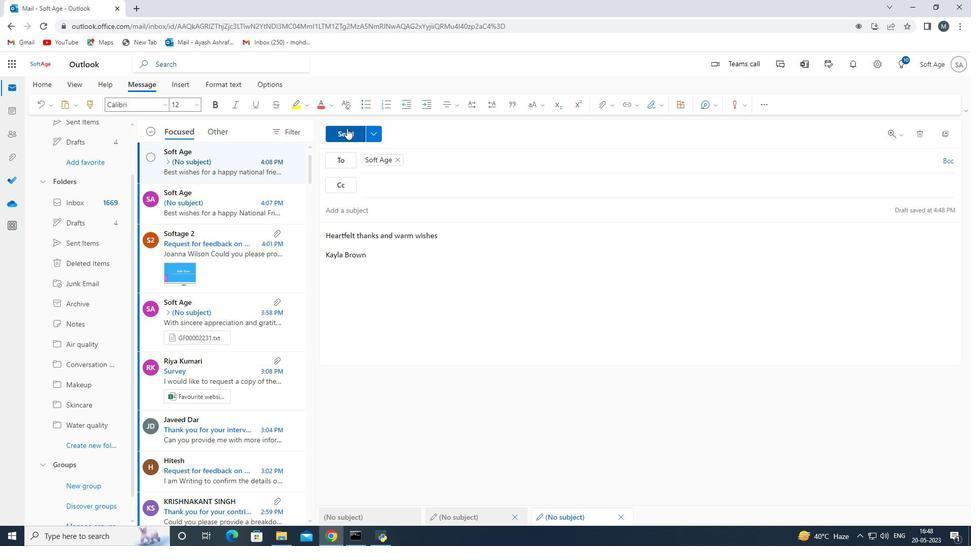 
Action: Mouse moved to (484, 320)
Screenshot: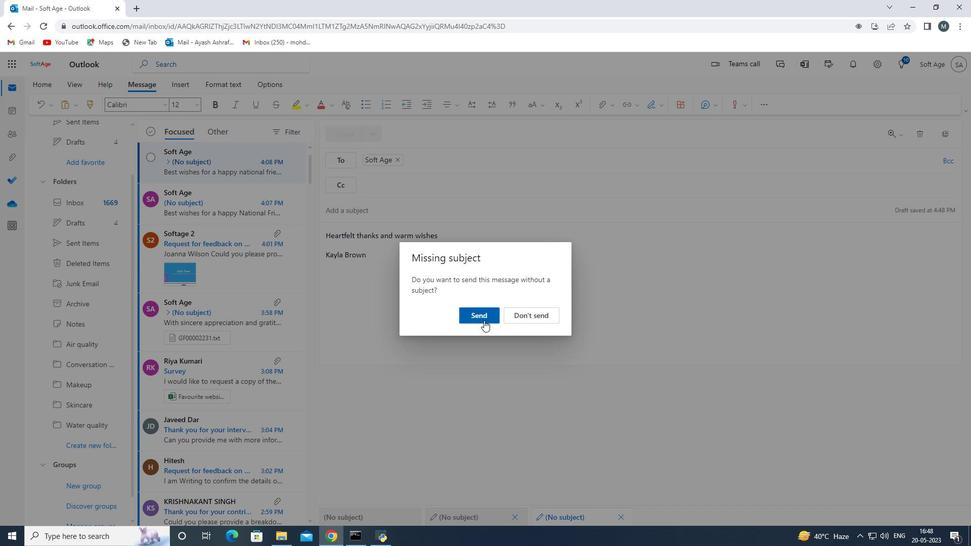 
Action: Mouse pressed left at (484, 320)
Screenshot: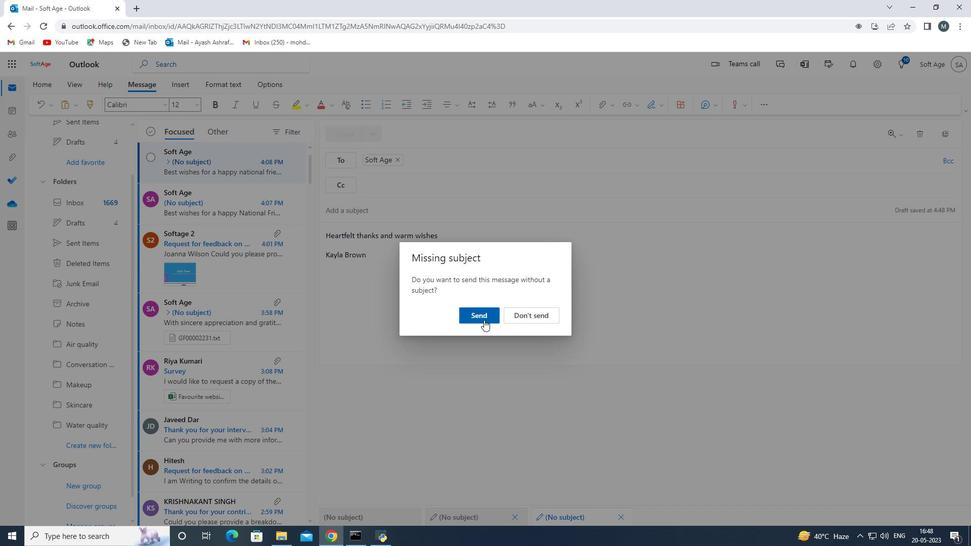 
Action: Mouse moved to (474, 389)
Screenshot: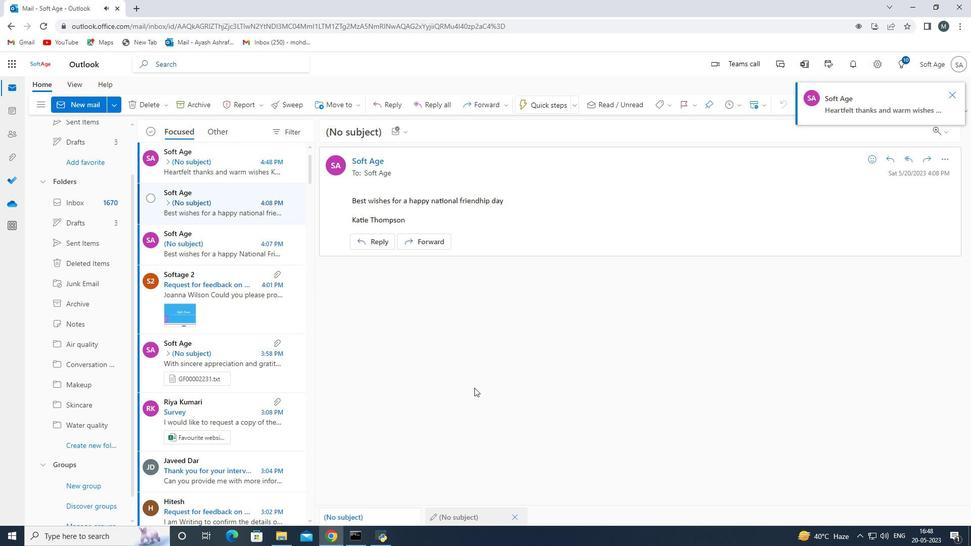 
Action: Mouse scrolled (474, 390) with delta (0, 0)
Screenshot: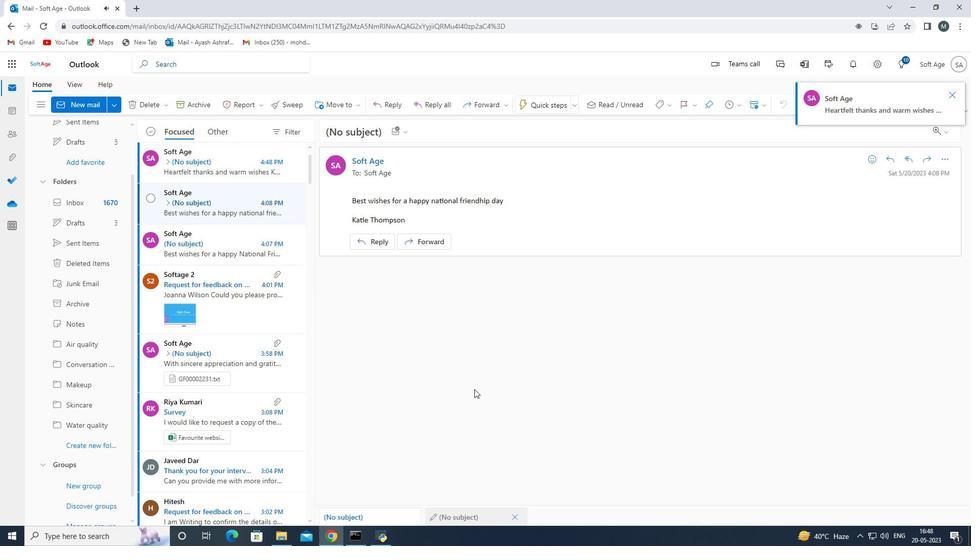 
Action: Mouse moved to (474, 388)
Screenshot: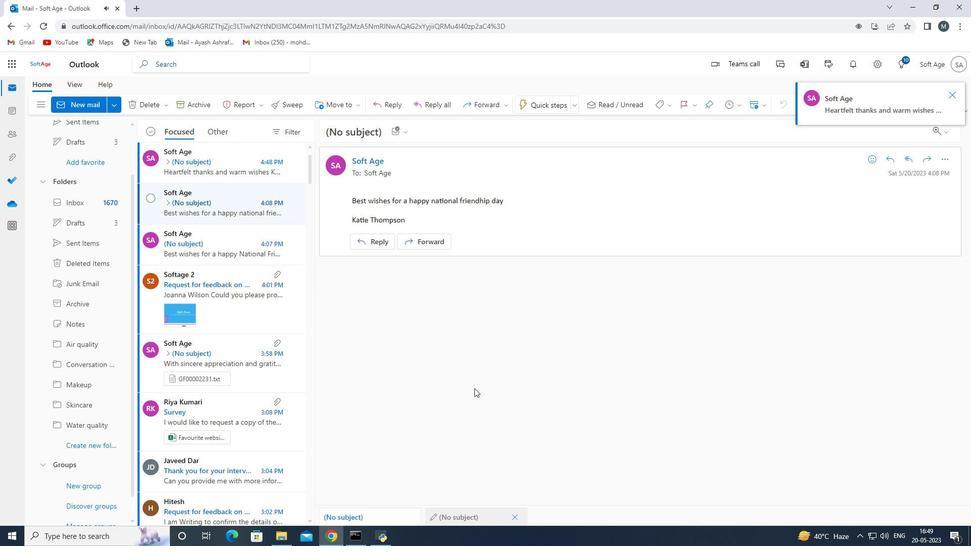 
